 Task: Look for space in Viareggio, Italy from 15th June, 2023 to 21st June, 2023 for 5 adults in price range Rs.14000 to Rs.25000. Place can be entire place with 3 bedrooms having 3 beds and 3 bathrooms. Property type can be house, flat, guest house. Booking option can be shelf check-in. Required host language is English.
Action: Mouse moved to (386, 111)
Screenshot: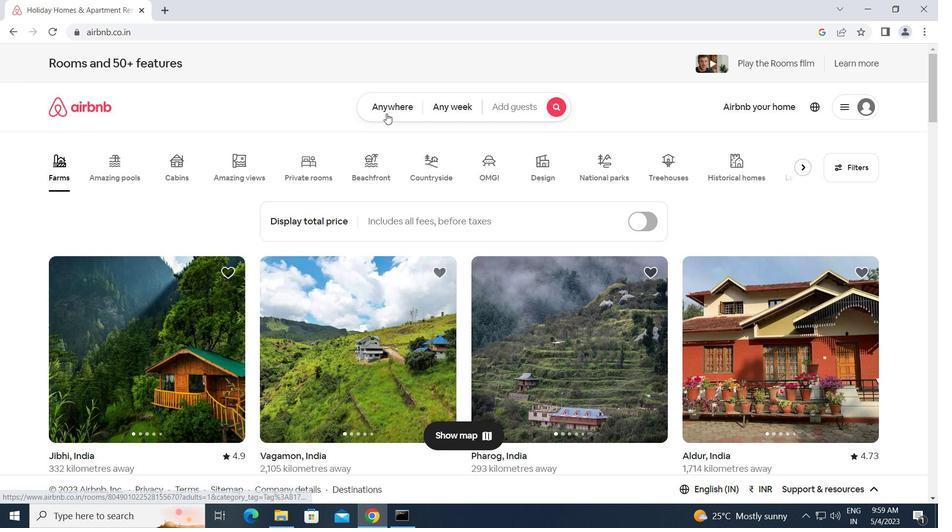 
Action: Mouse pressed left at (386, 111)
Screenshot: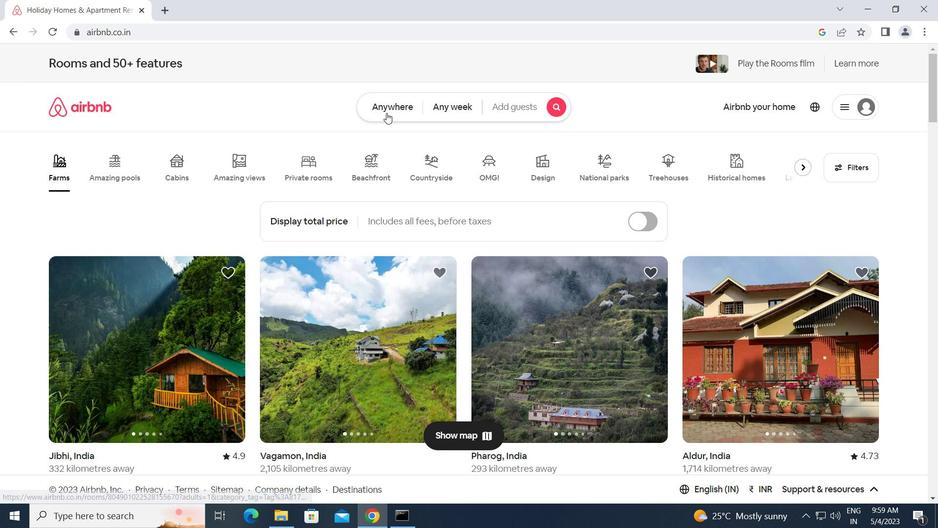 
Action: Mouse moved to (288, 149)
Screenshot: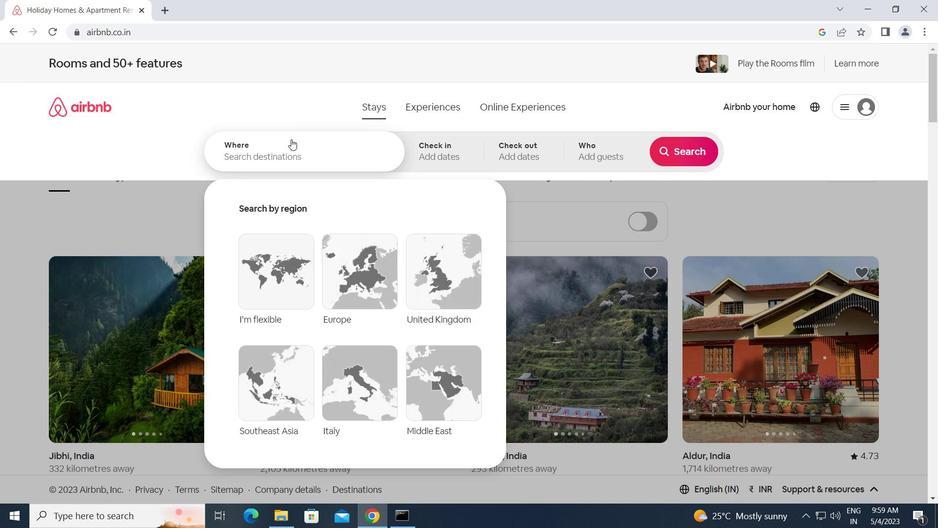 
Action: Mouse pressed left at (288, 149)
Screenshot: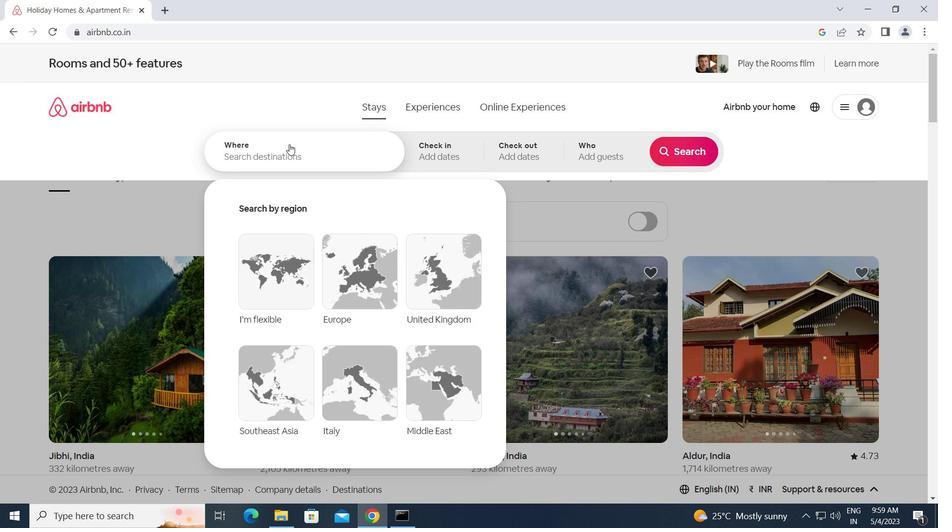 
Action: Key pressed v<Key.caps_lock>iareggio,<Key.space><Key.caps_lock>i<Key.caps_lock>taly<Key.enter>
Screenshot: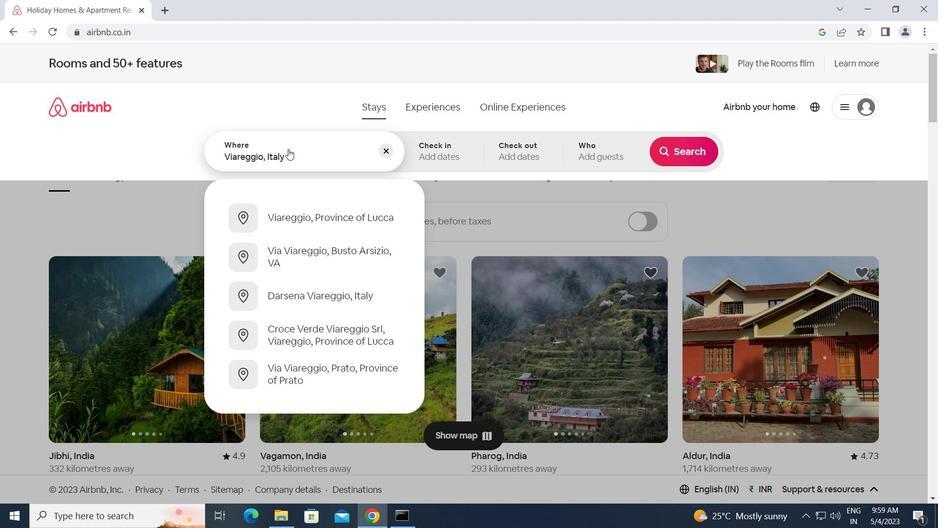 
Action: Mouse moved to (605, 355)
Screenshot: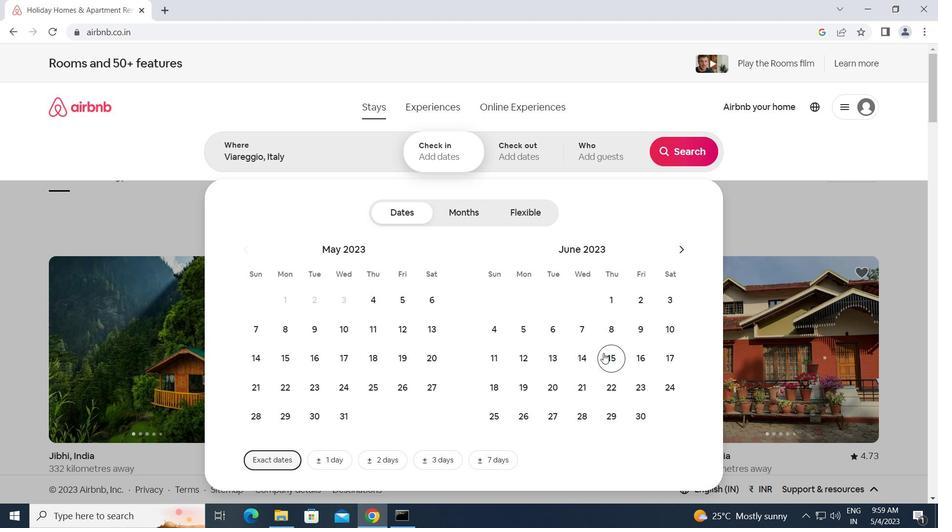 
Action: Mouse pressed left at (605, 355)
Screenshot: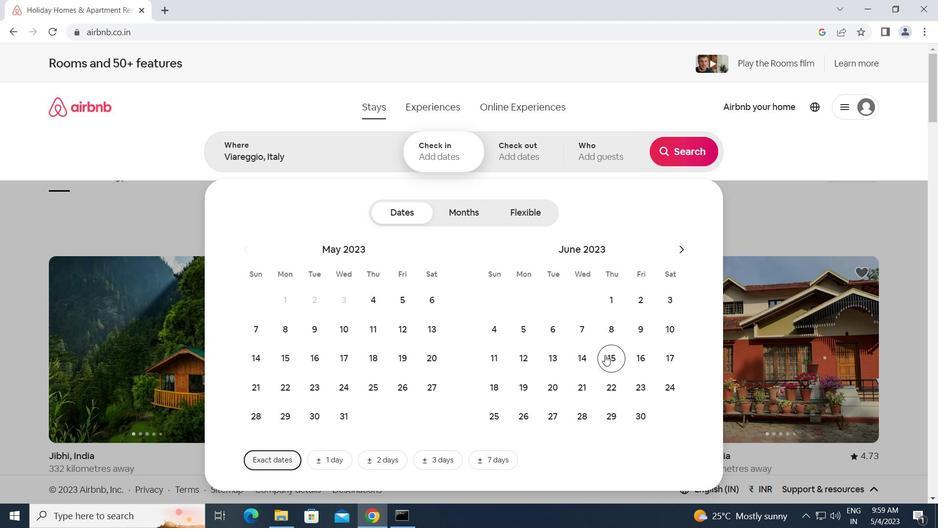 
Action: Mouse moved to (576, 387)
Screenshot: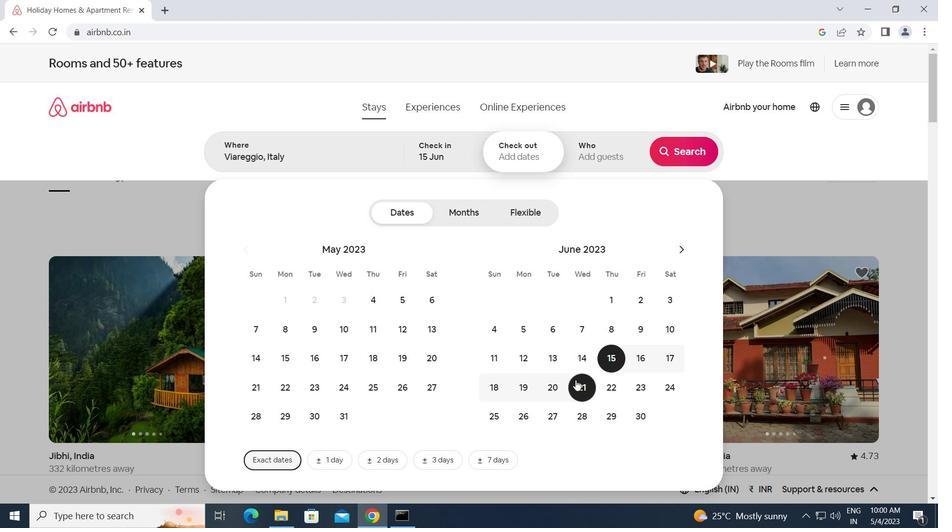 
Action: Mouse pressed left at (576, 387)
Screenshot: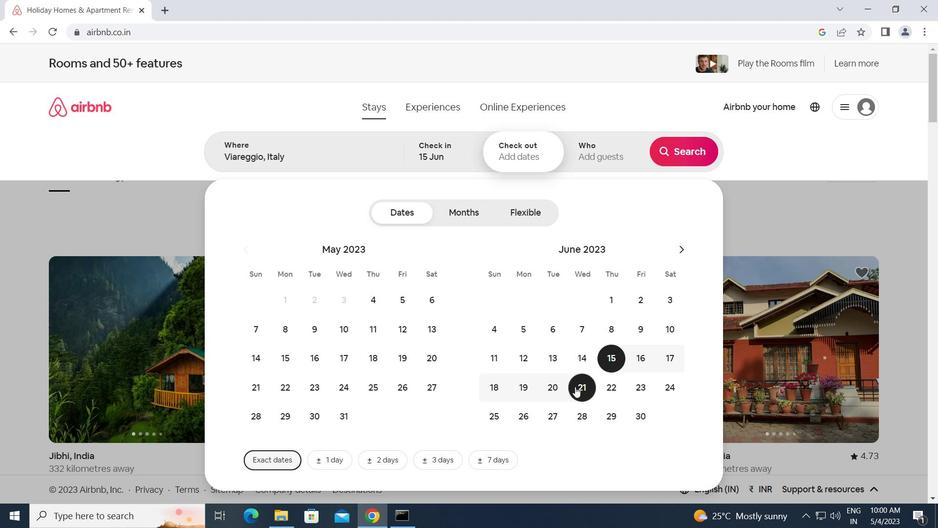 
Action: Mouse moved to (603, 151)
Screenshot: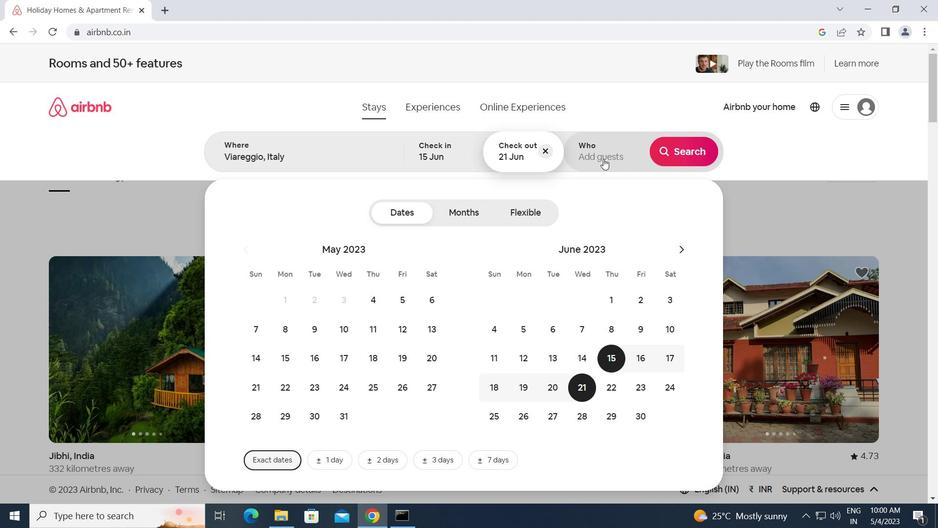 
Action: Mouse pressed left at (603, 151)
Screenshot: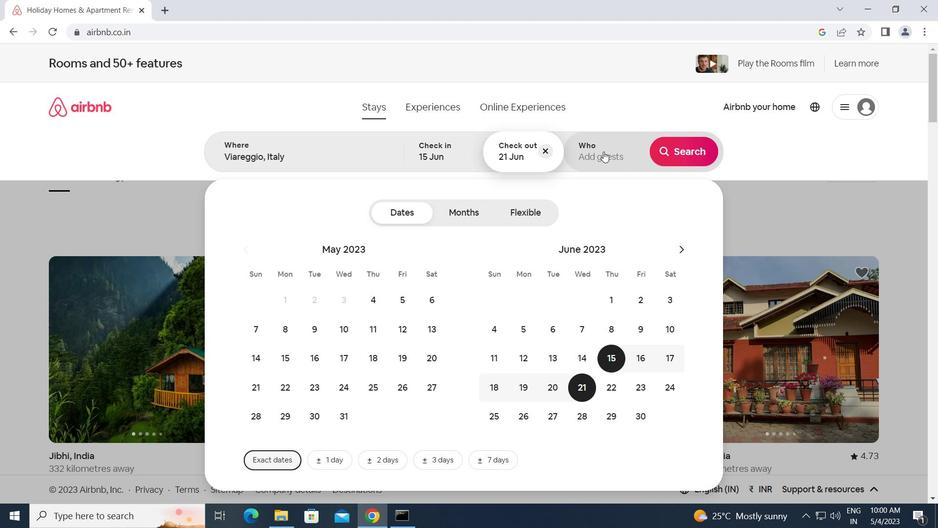 
Action: Mouse moved to (685, 219)
Screenshot: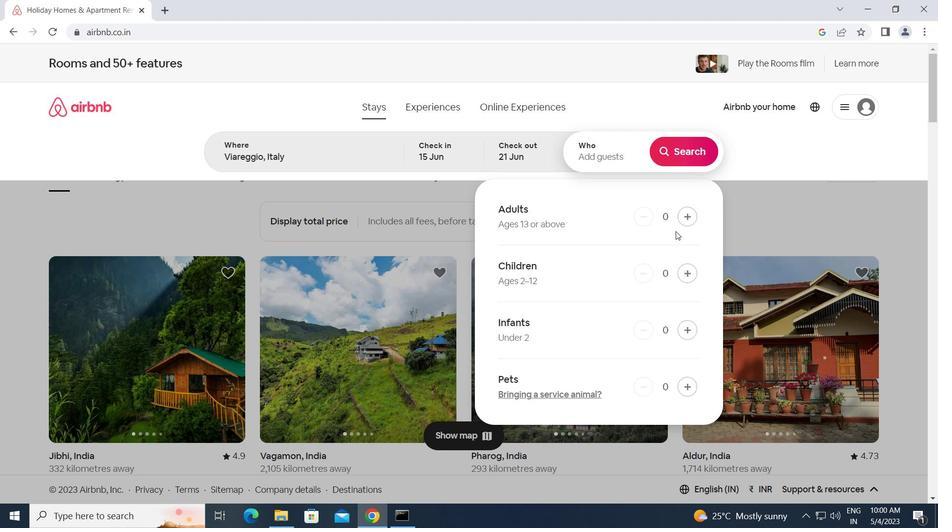 
Action: Mouse pressed left at (685, 219)
Screenshot: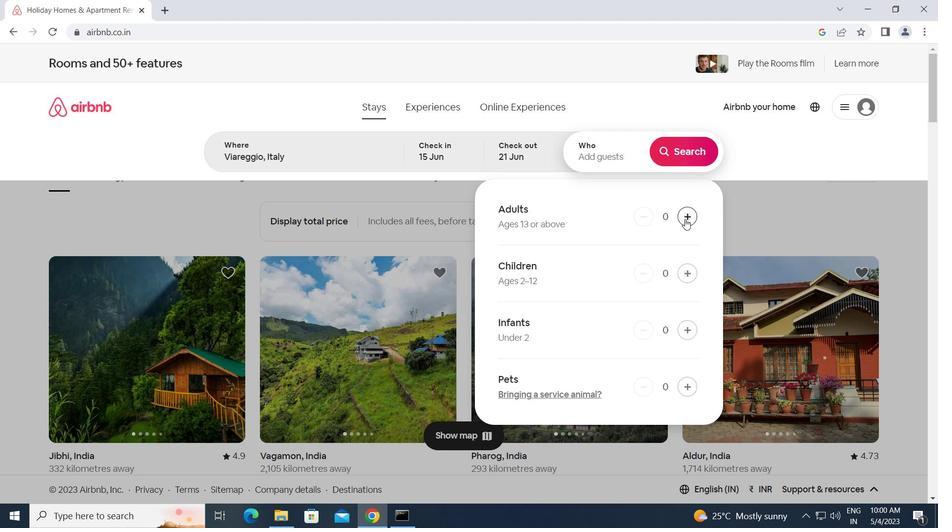 
Action: Mouse pressed left at (685, 219)
Screenshot: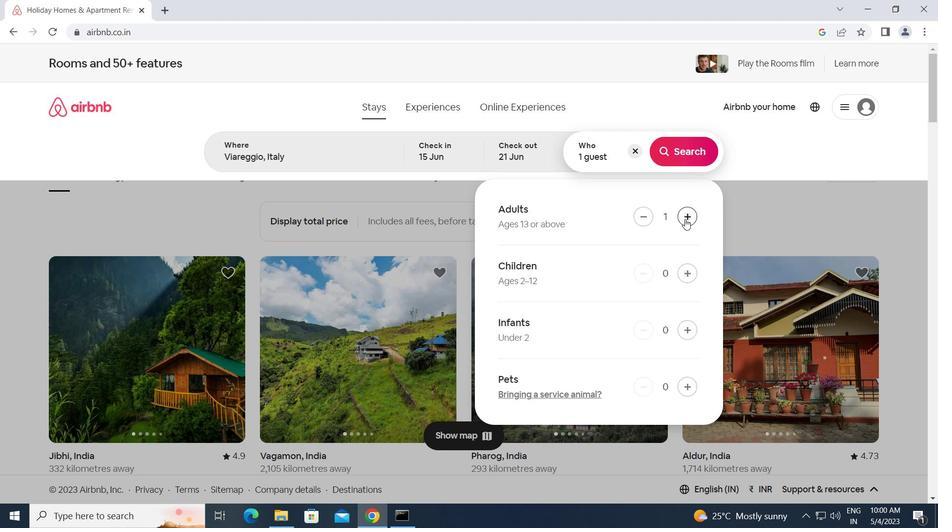 
Action: Mouse pressed left at (685, 219)
Screenshot: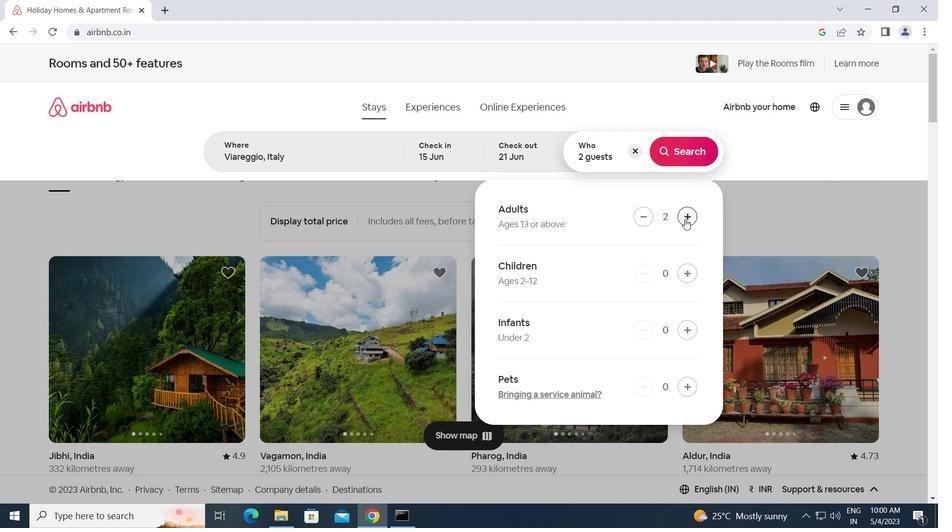 
Action: Mouse pressed left at (685, 219)
Screenshot: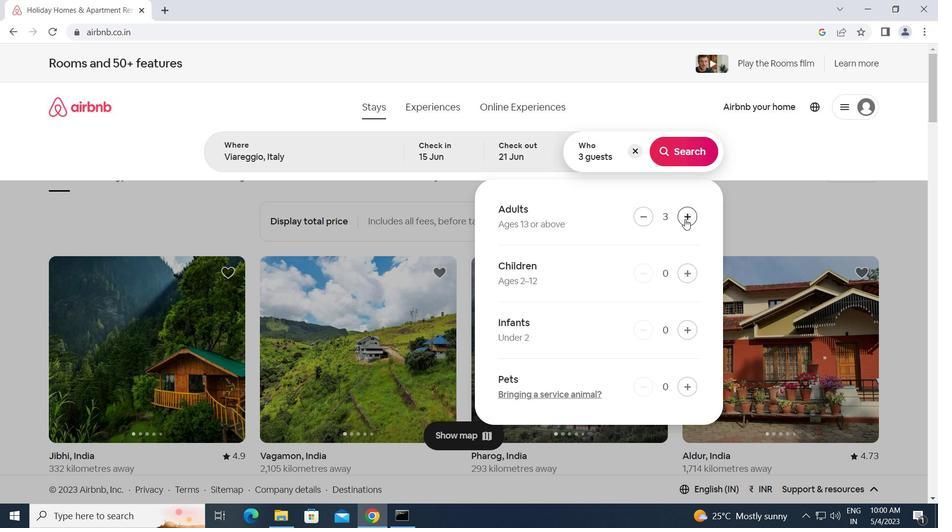 
Action: Mouse pressed left at (685, 219)
Screenshot: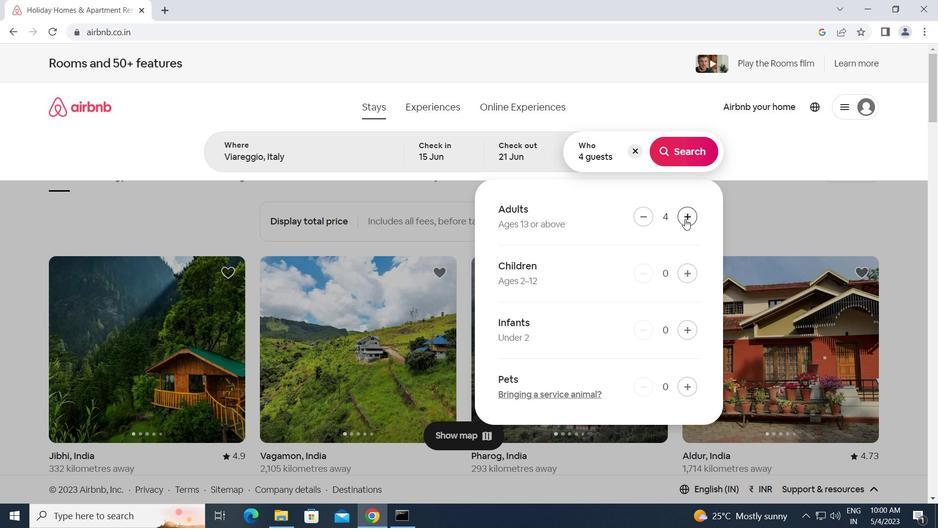 
Action: Mouse moved to (686, 151)
Screenshot: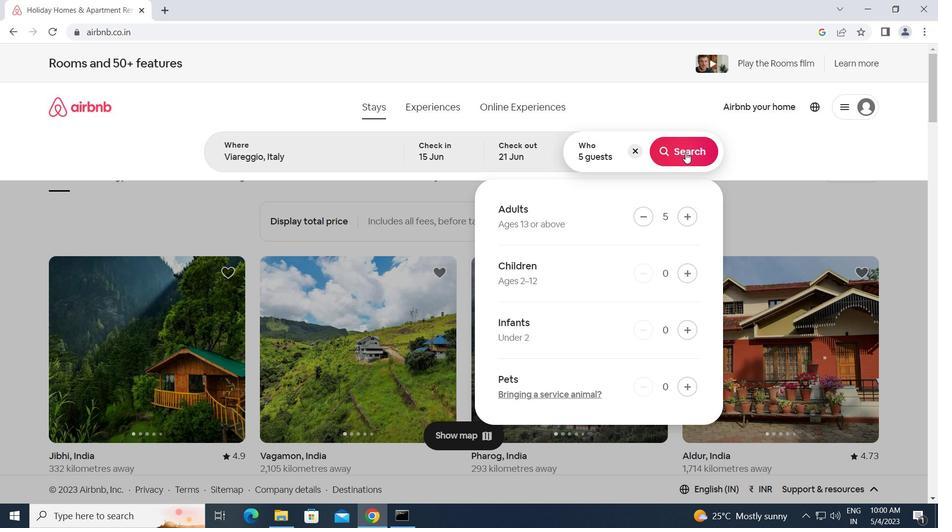 
Action: Mouse pressed left at (686, 151)
Screenshot: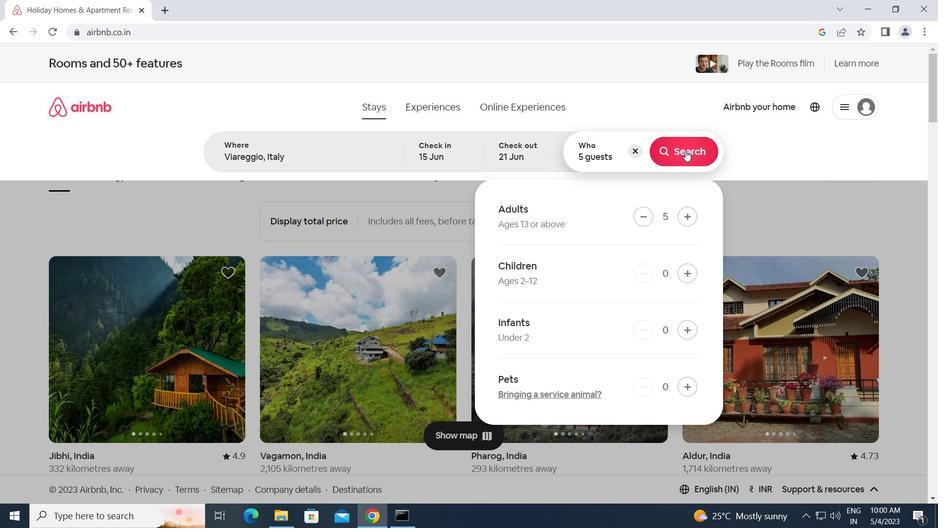 
Action: Mouse moved to (876, 118)
Screenshot: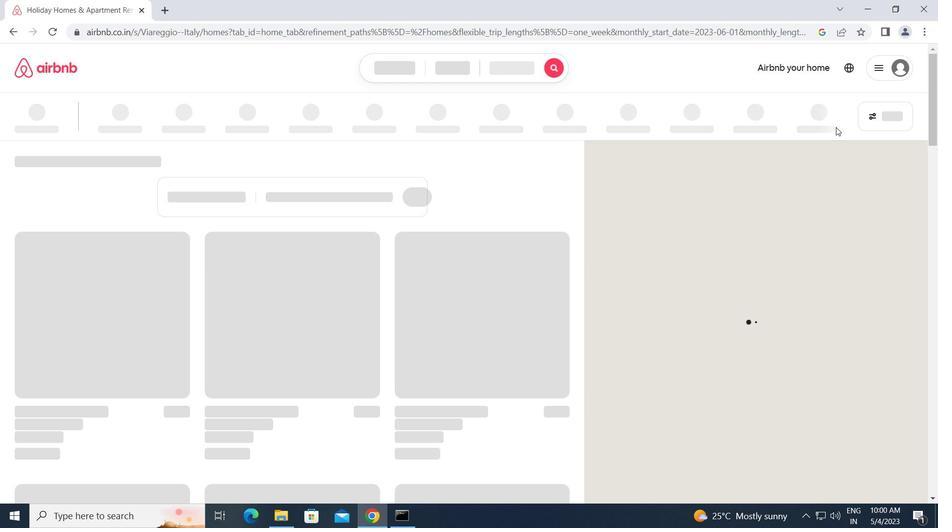 
Action: Mouse pressed left at (876, 118)
Screenshot: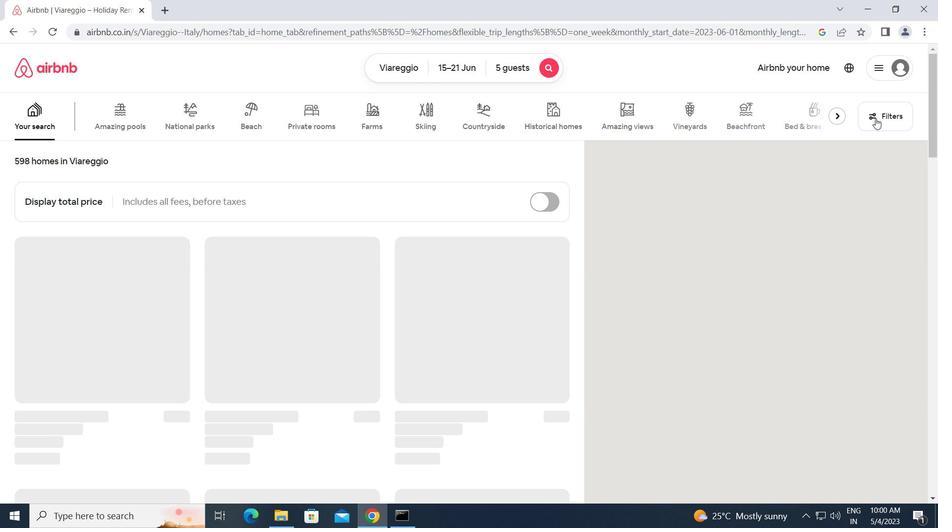 
Action: Mouse moved to (315, 271)
Screenshot: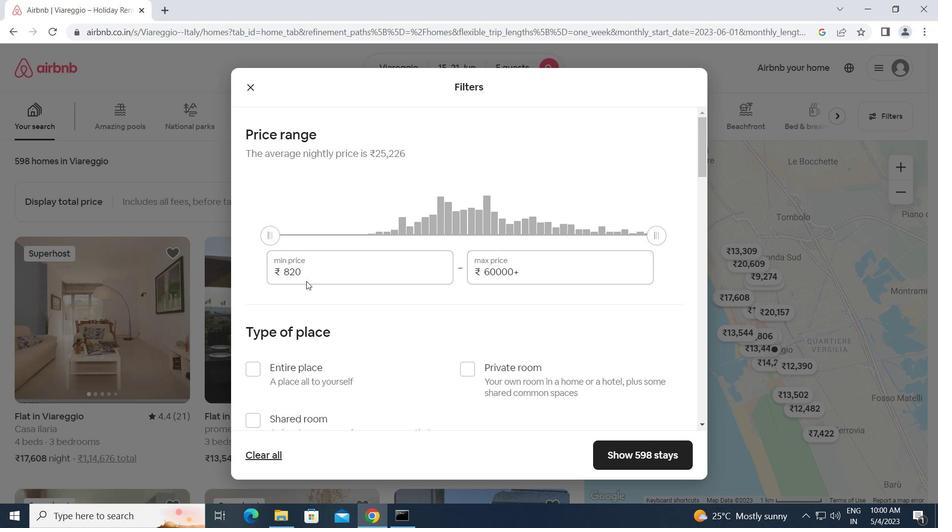 
Action: Mouse pressed left at (315, 271)
Screenshot: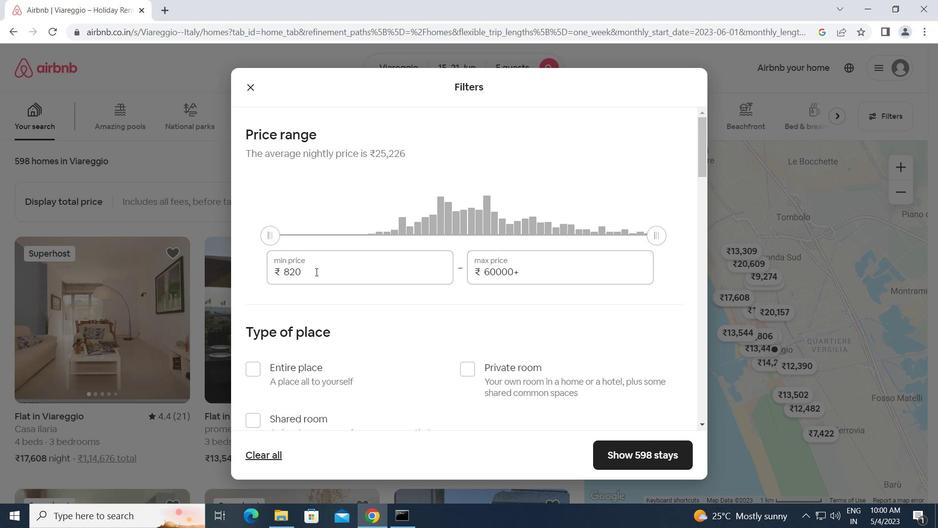 
Action: Mouse moved to (273, 271)
Screenshot: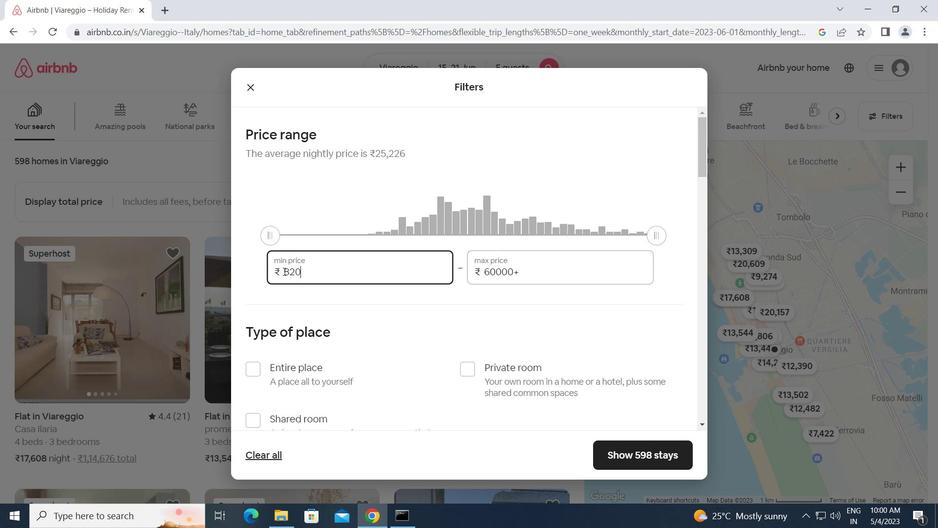 
Action: Key pressed 14000<Key.tab>25000
Screenshot: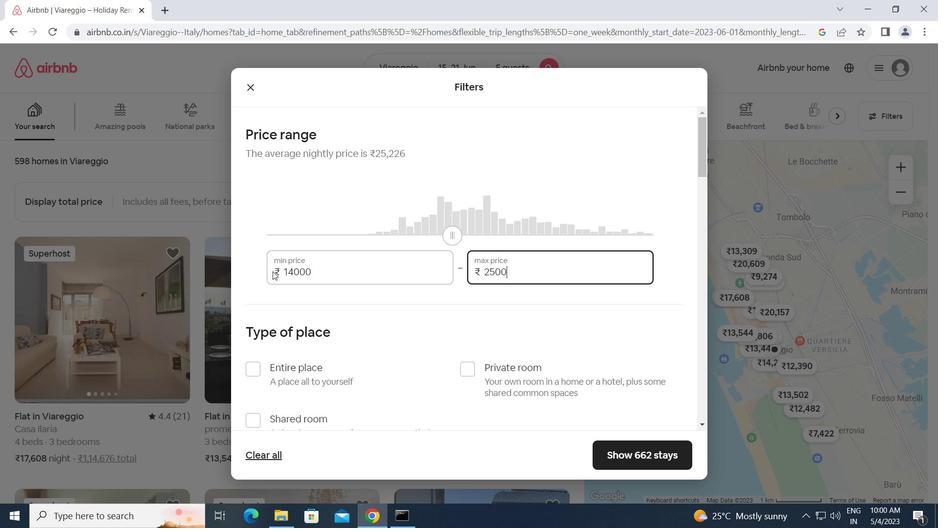 
Action: Mouse moved to (256, 369)
Screenshot: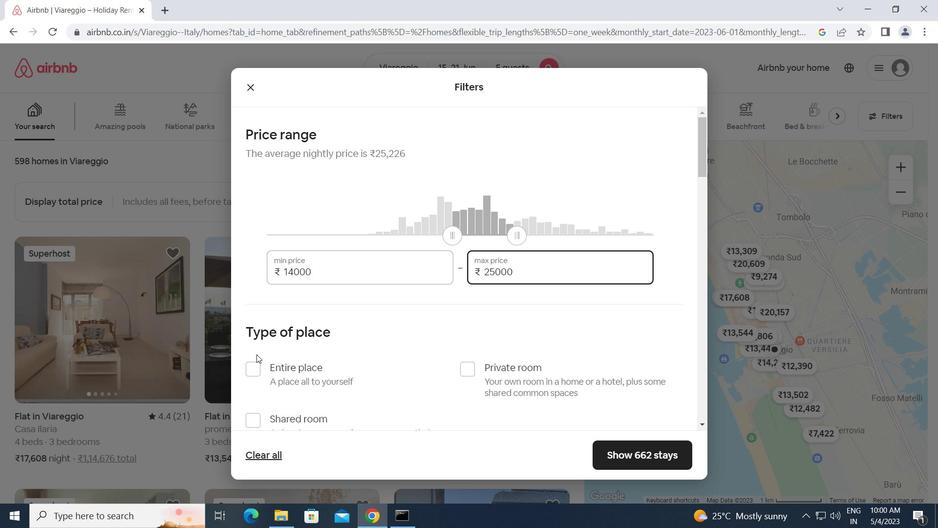 
Action: Mouse pressed left at (256, 369)
Screenshot: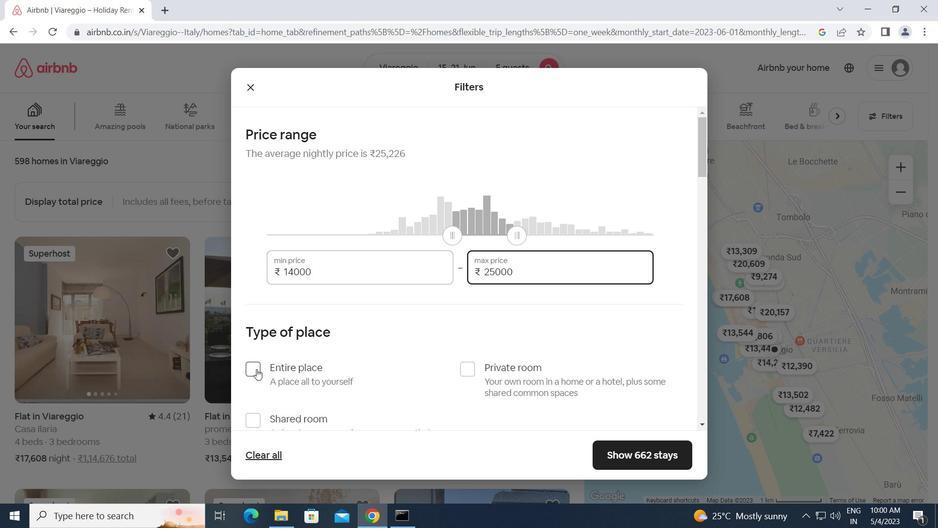 
Action: Mouse moved to (341, 373)
Screenshot: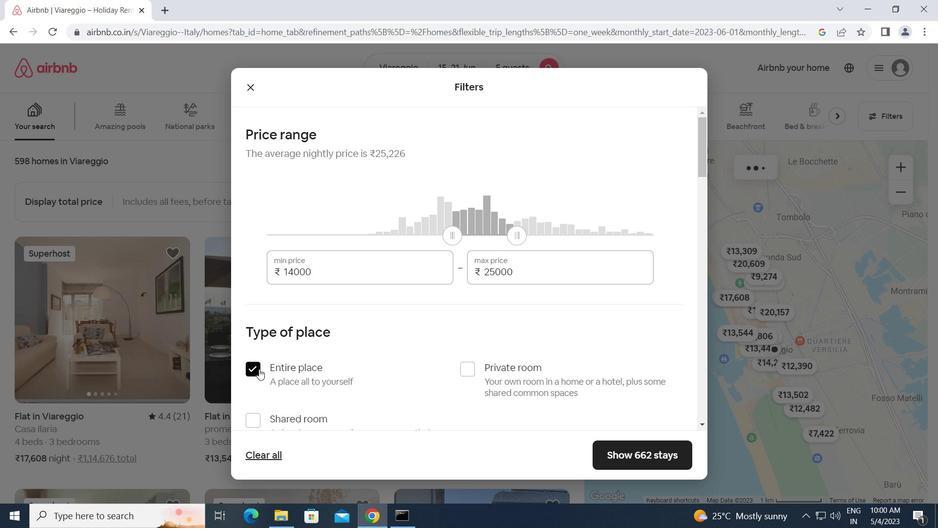 
Action: Mouse scrolled (341, 372) with delta (0, 0)
Screenshot: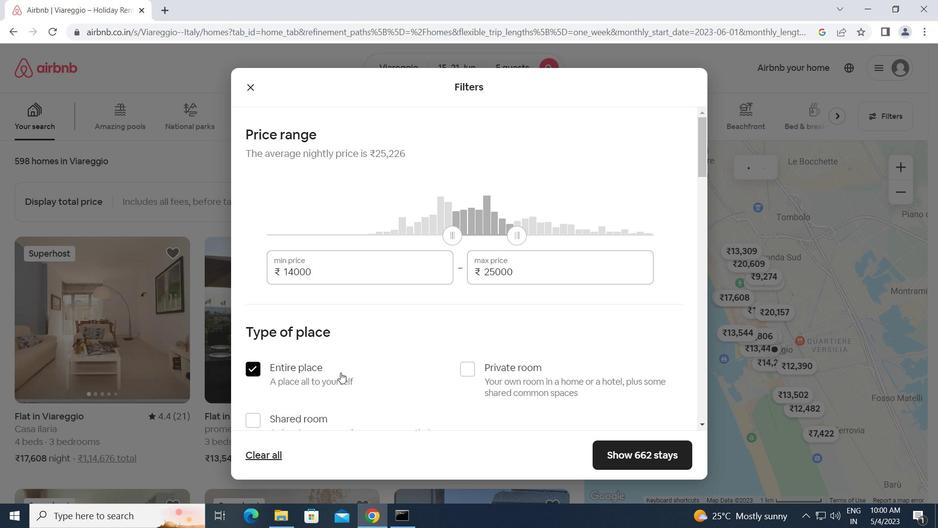 
Action: Mouse scrolled (341, 372) with delta (0, 0)
Screenshot: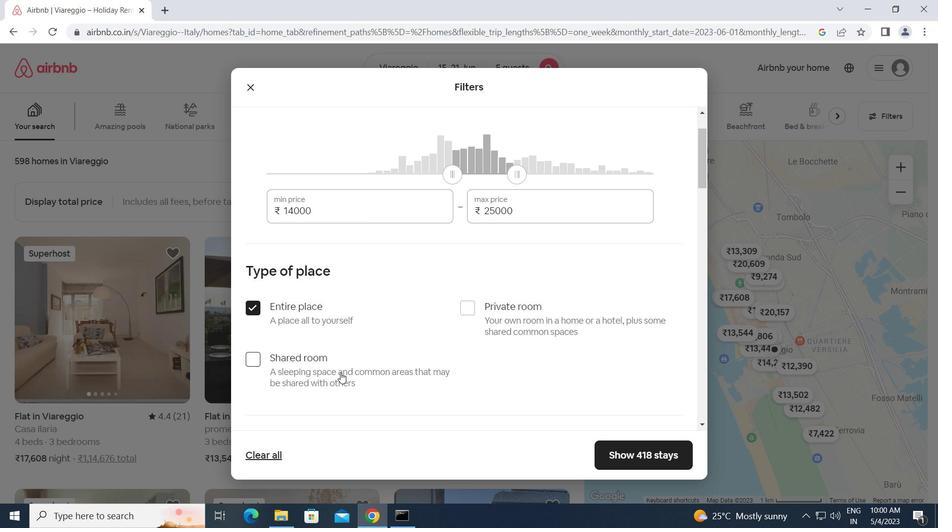 
Action: Mouse scrolled (341, 372) with delta (0, 0)
Screenshot: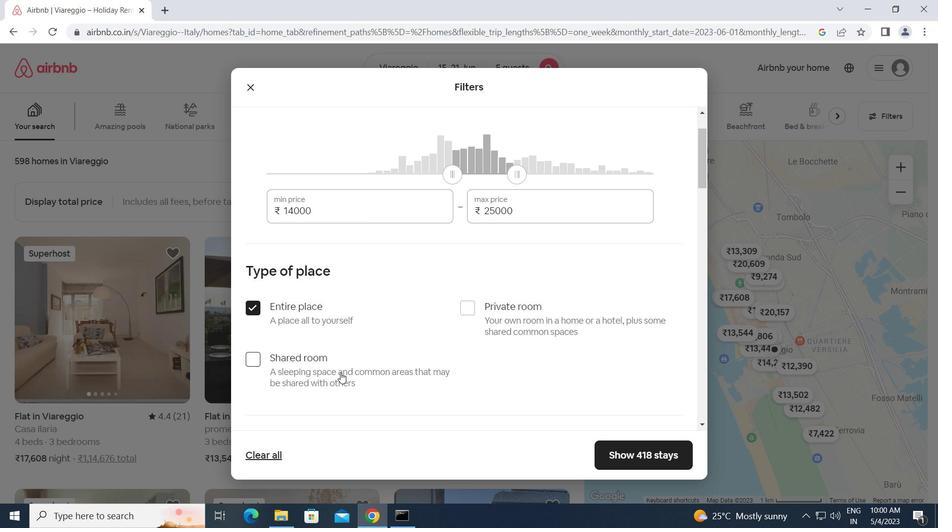 
Action: Mouse scrolled (341, 372) with delta (0, 0)
Screenshot: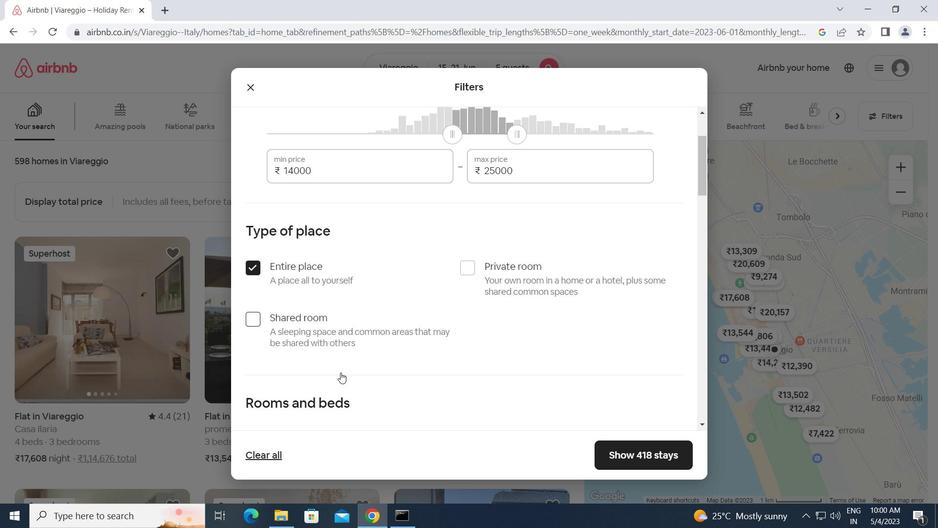 
Action: Mouse moved to (394, 317)
Screenshot: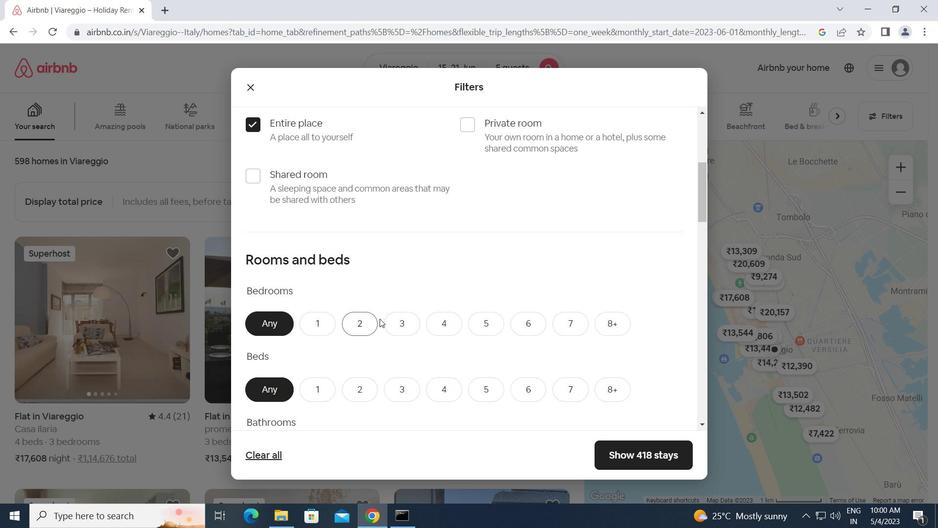 
Action: Mouse pressed left at (394, 317)
Screenshot: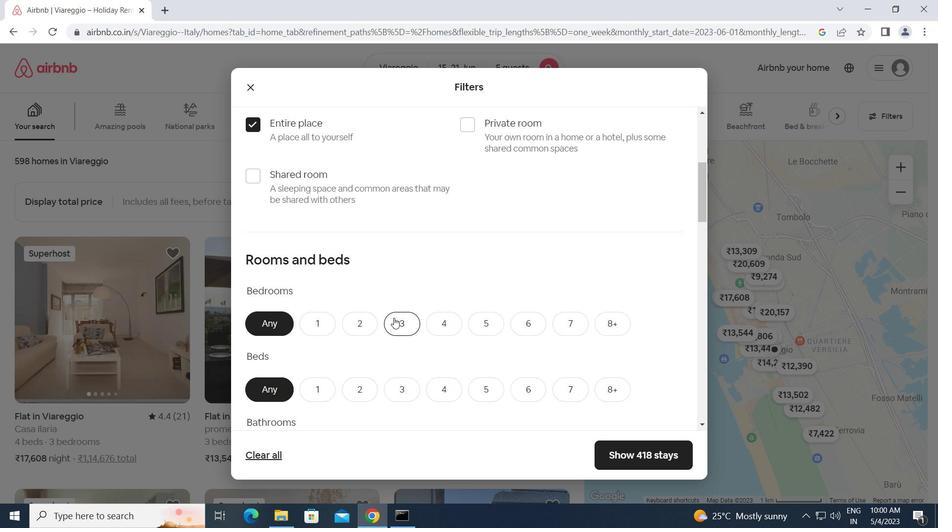 
Action: Mouse moved to (394, 384)
Screenshot: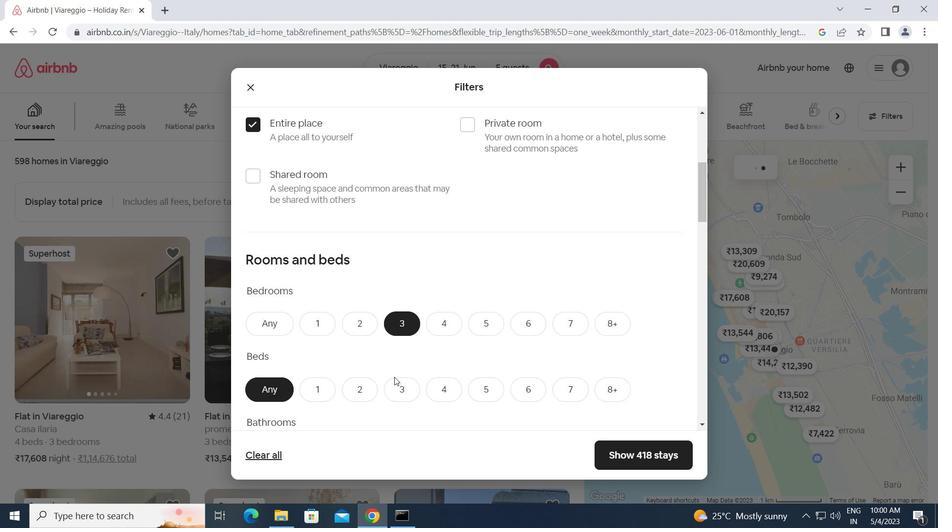 
Action: Mouse pressed left at (394, 384)
Screenshot: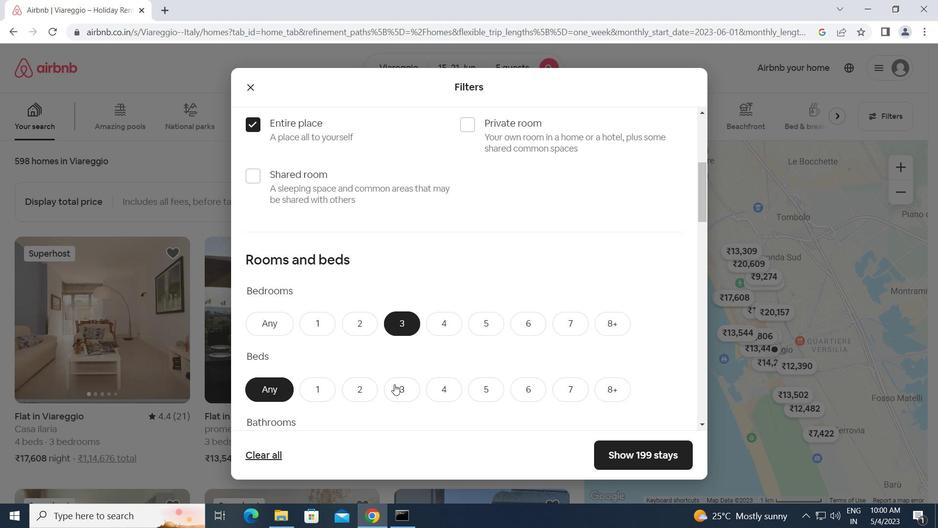 
Action: Mouse scrolled (394, 383) with delta (0, 0)
Screenshot: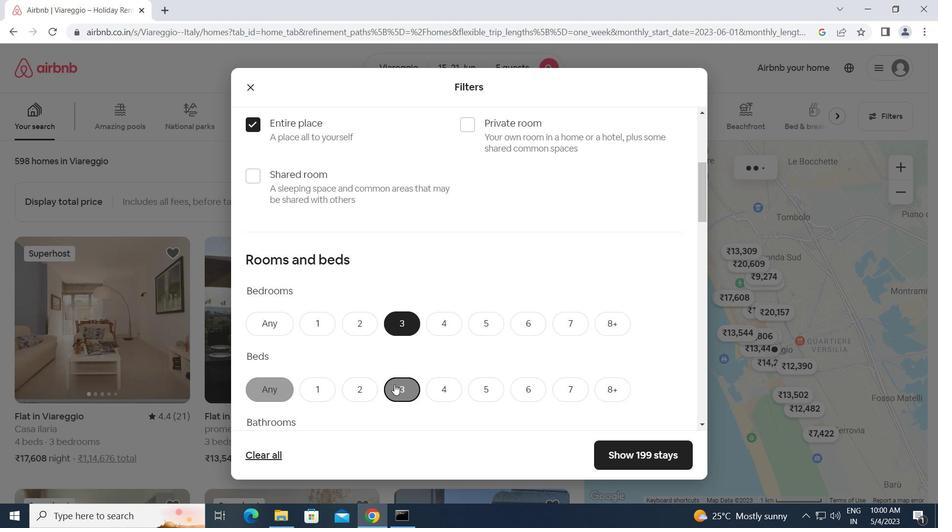 
Action: Mouse scrolled (394, 383) with delta (0, 0)
Screenshot: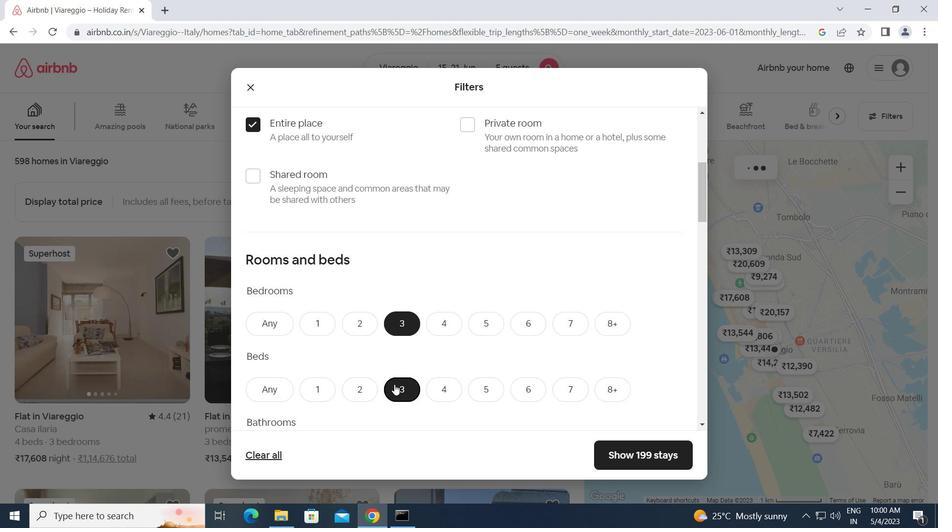 
Action: Mouse moved to (398, 337)
Screenshot: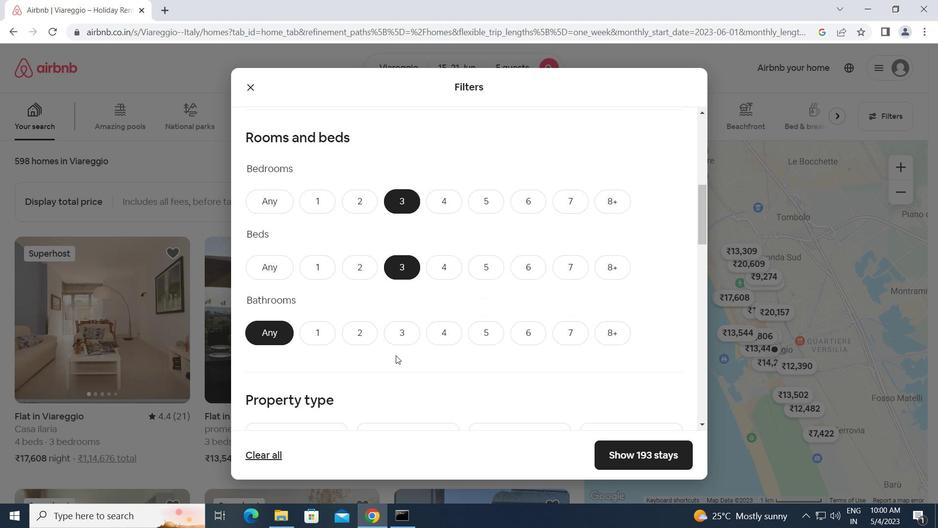 
Action: Mouse pressed left at (398, 337)
Screenshot: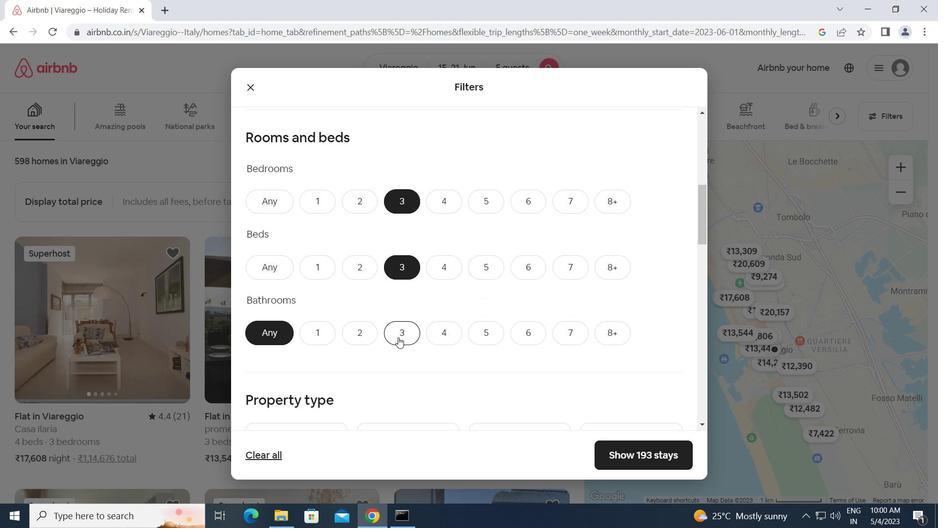 
Action: Mouse scrolled (398, 336) with delta (0, 0)
Screenshot: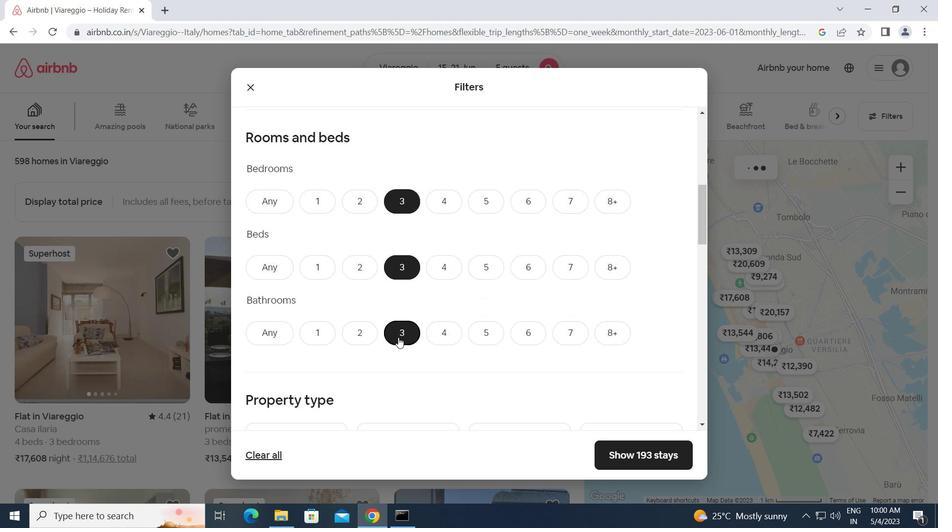 
Action: Mouse scrolled (398, 336) with delta (0, 0)
Screenshot: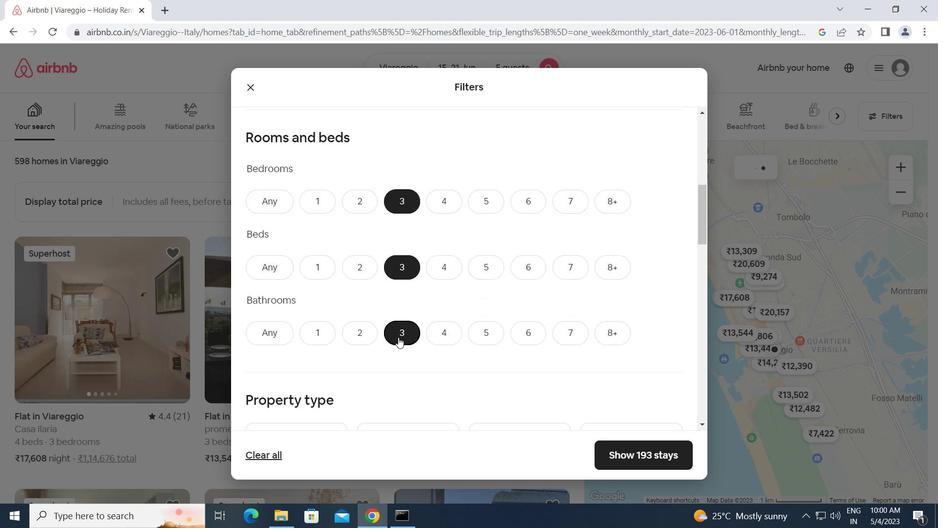 
Action: Mouse moved to (278, 333)
Screenshot: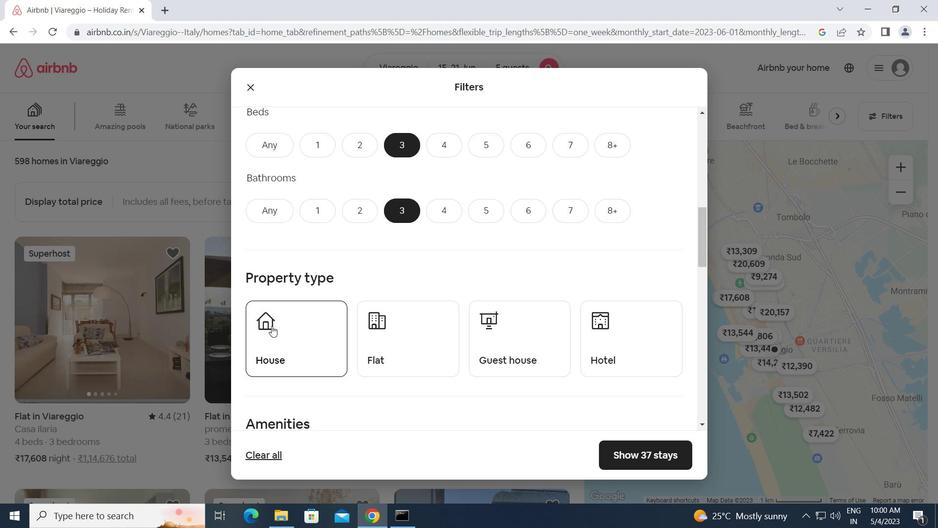 
Action: Mouse pressed left at (278, 333)
Screenshot: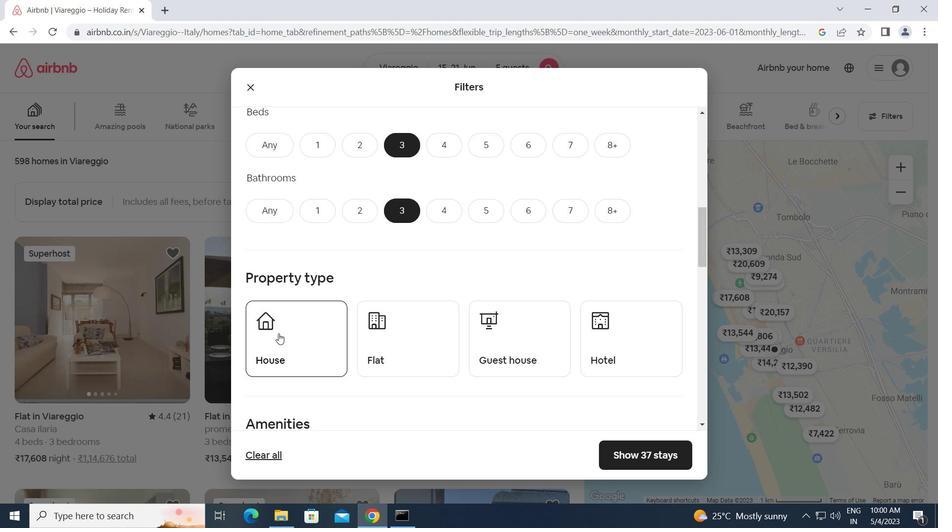 
Action: Mouse moved to (415, 343)
Screenshot: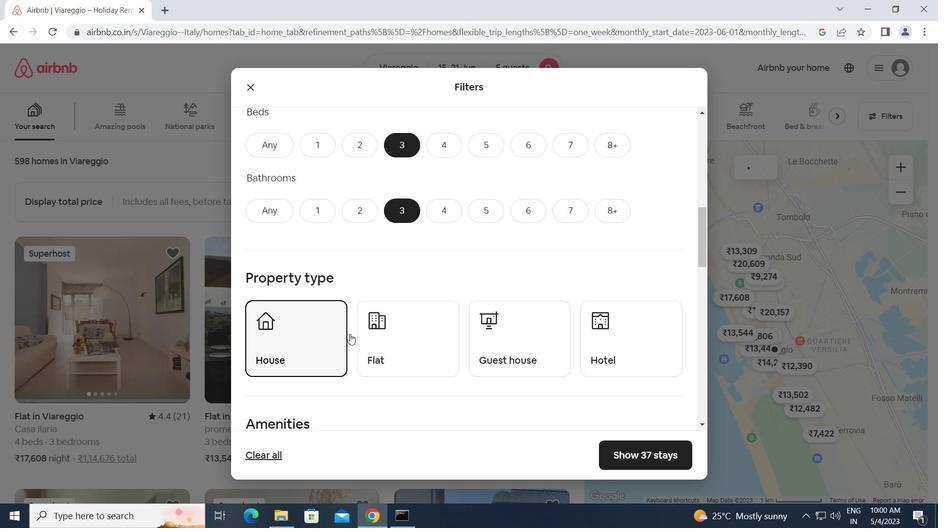 
Action: Mouse pressed left at (415, 343)
Screenshot: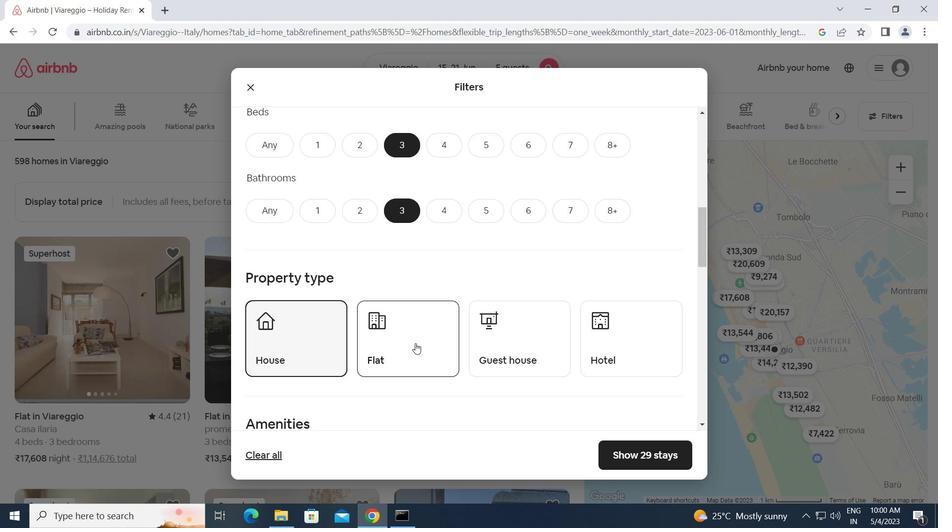 
Action: Mouse moved to (493, 340)
Screenshot: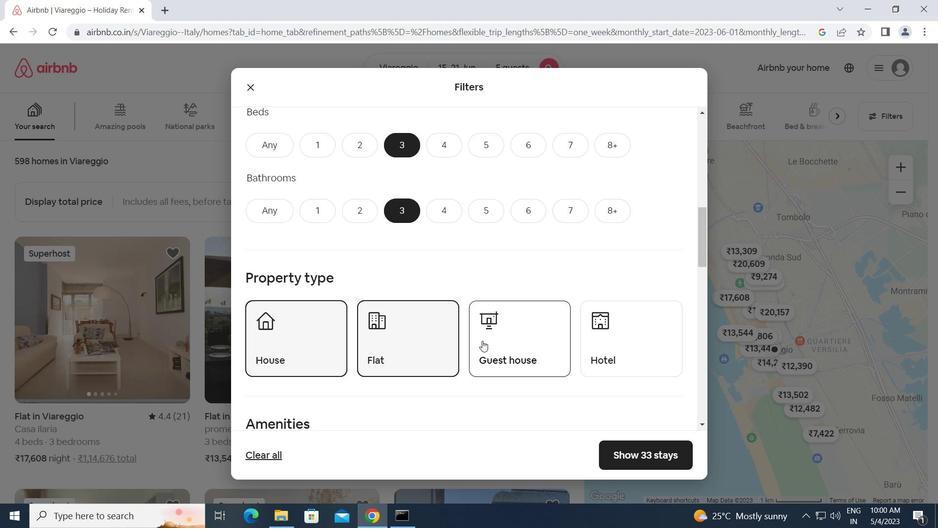 
Action: Mouse pressed left at (493, 340)
Screenshot: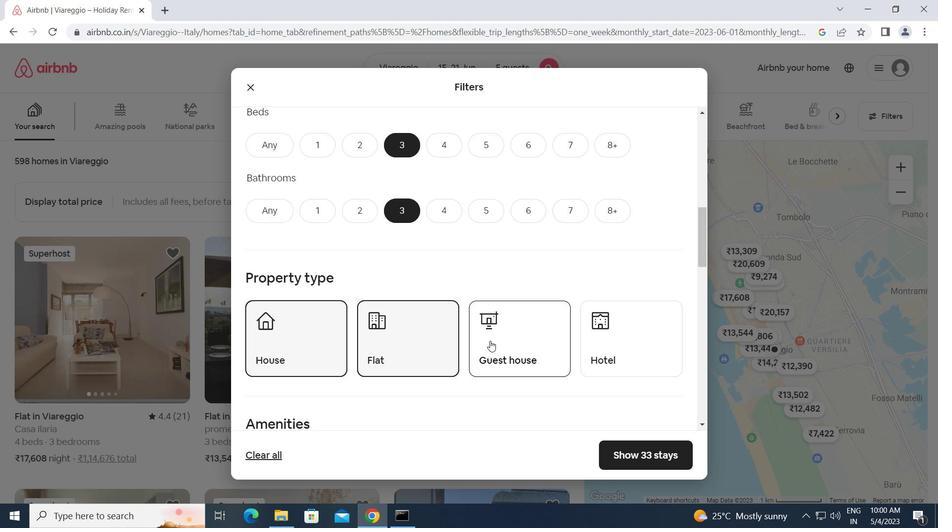 
Action: Mouse moved to (464, 356)
Screenshot: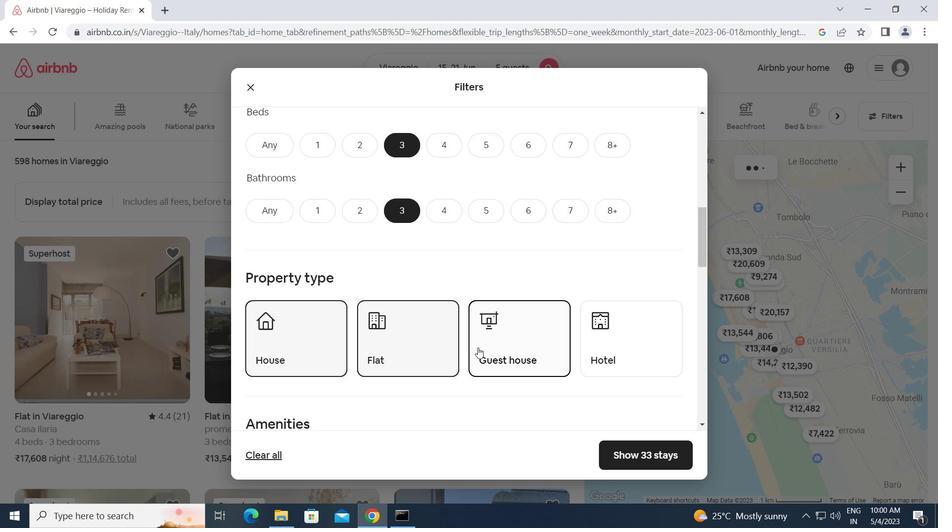 
Action: Mouse scrolled (464, 355) with delta (0, 0)
Screenshot: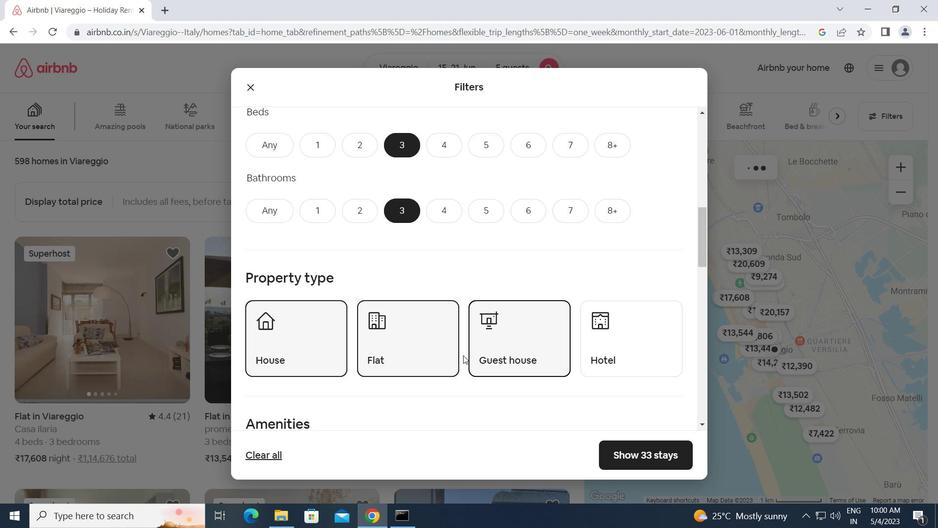 
Action: Mouse scrolled (464, 355) with delta (0, 0)
Screenshot: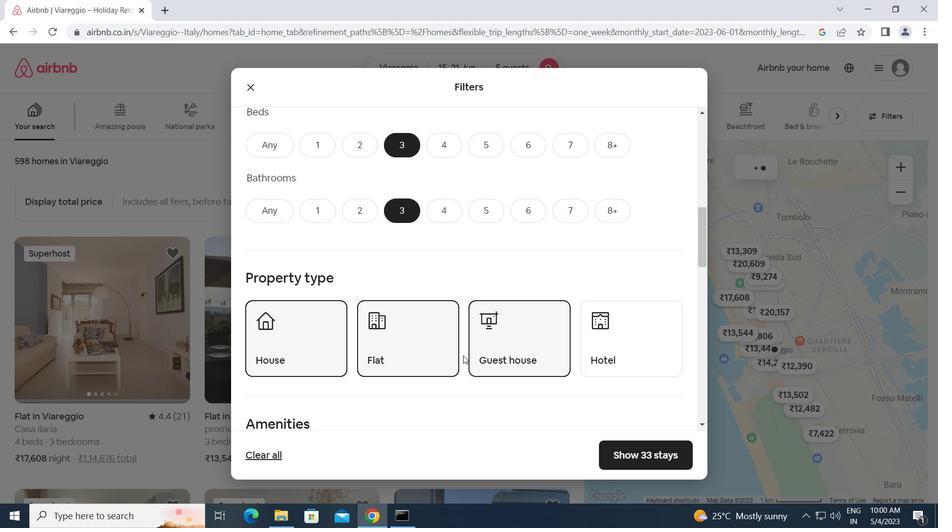 
Action: Mouse scrolled (464, 355) with delta (0, 0)
Screenshot: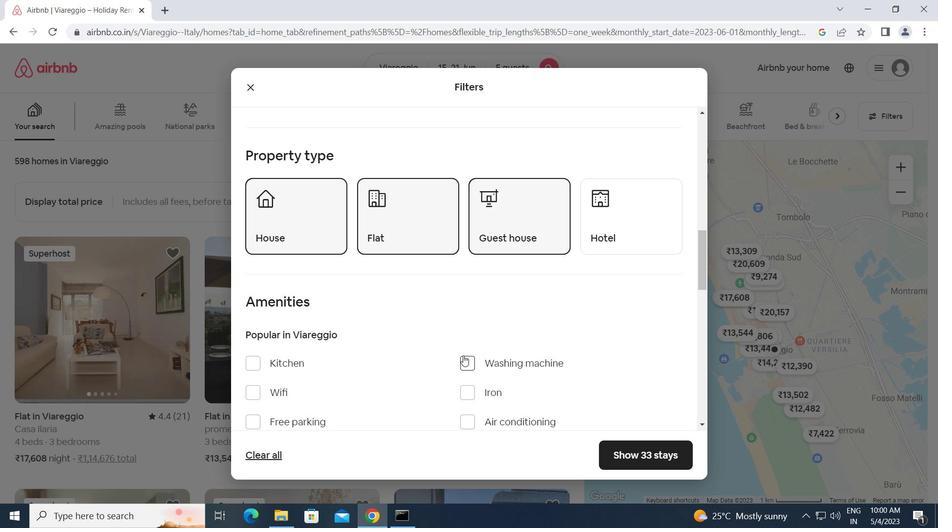 
Action: Mouse scrolled (464, 355) with delta (0, 0)
Screenshot: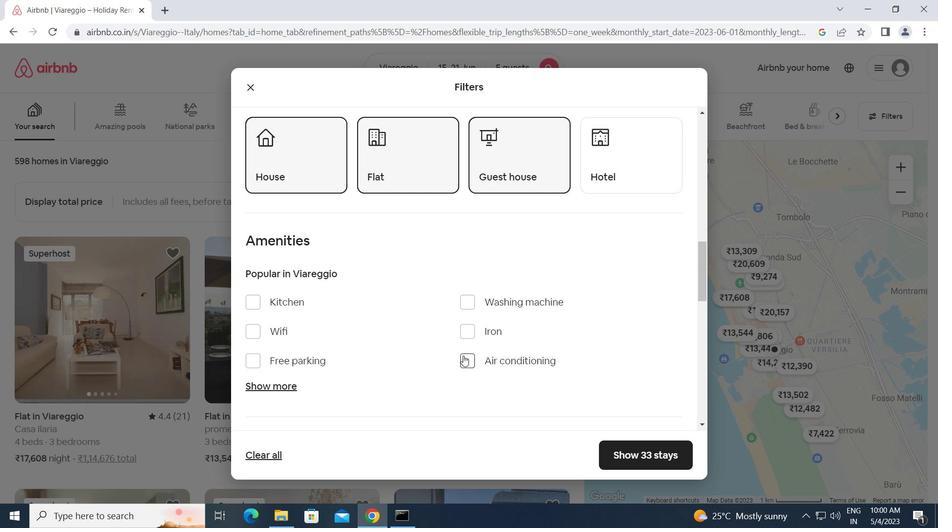 
Action: Mouse scrolled (464, 355) with delta (0, 0)
Screenshot: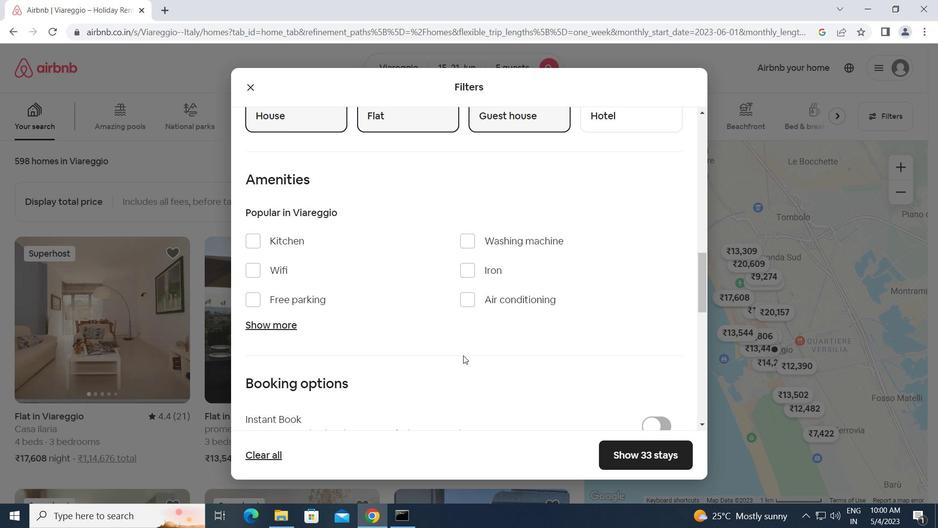 
Action: Mouse scrolled (464, 355) with delta (0, 0)
Screenshot: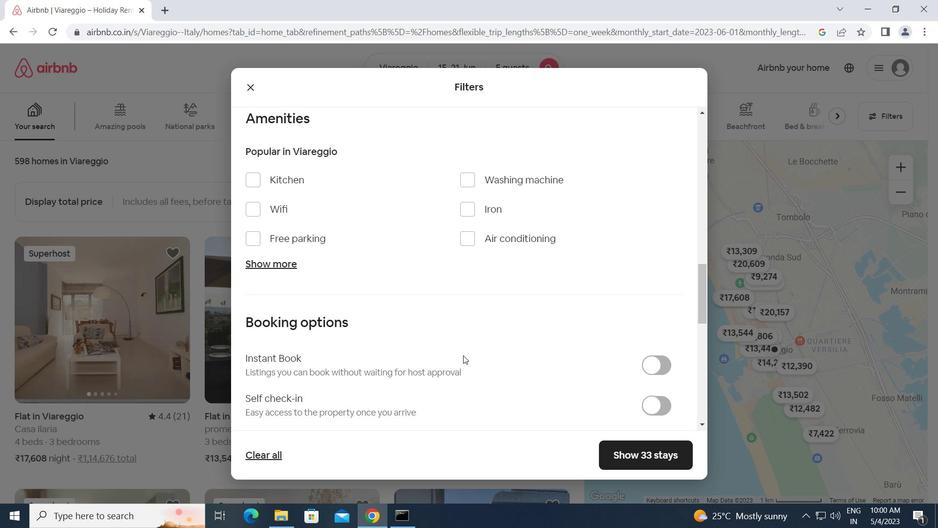
Action: Mouse moved to (650, 348)
Screenshot: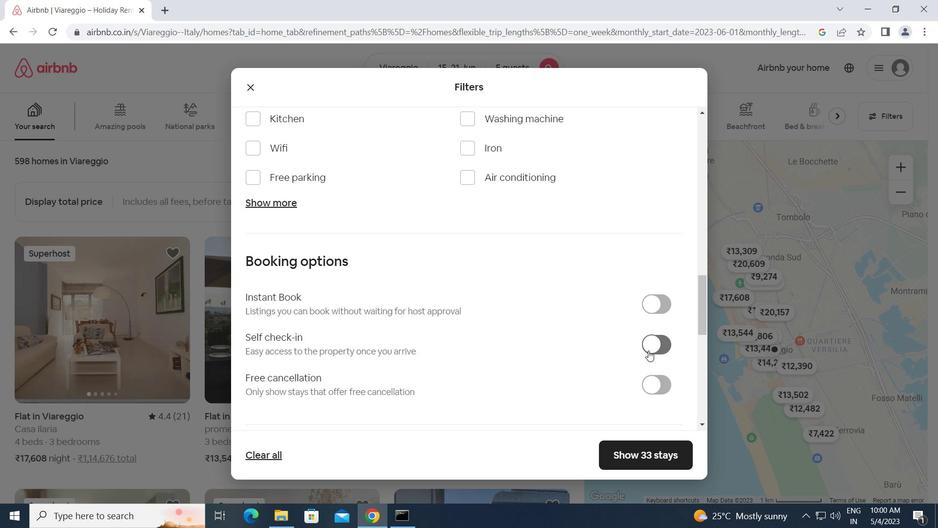 
Action: Mouse pressed left at (650, 348)
Screenshot: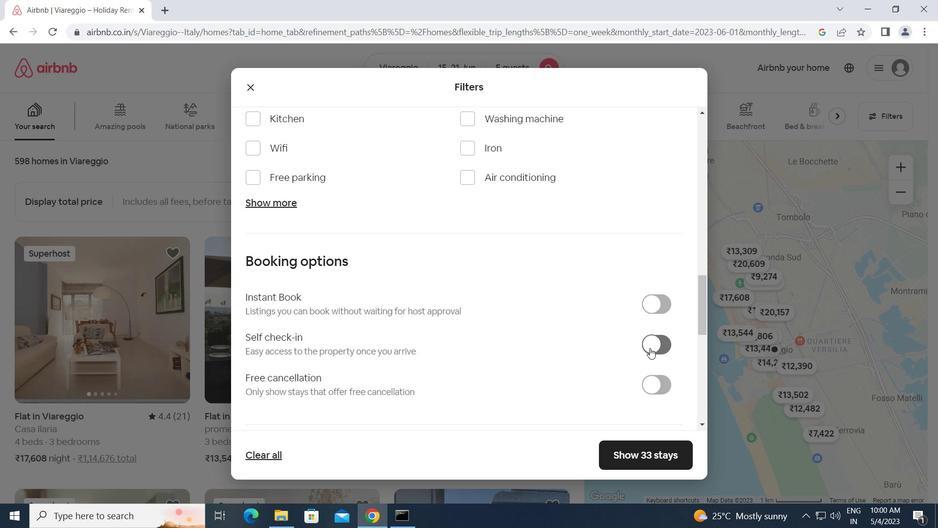 
Action: Mouse moved to (502, 346)
Screenshot: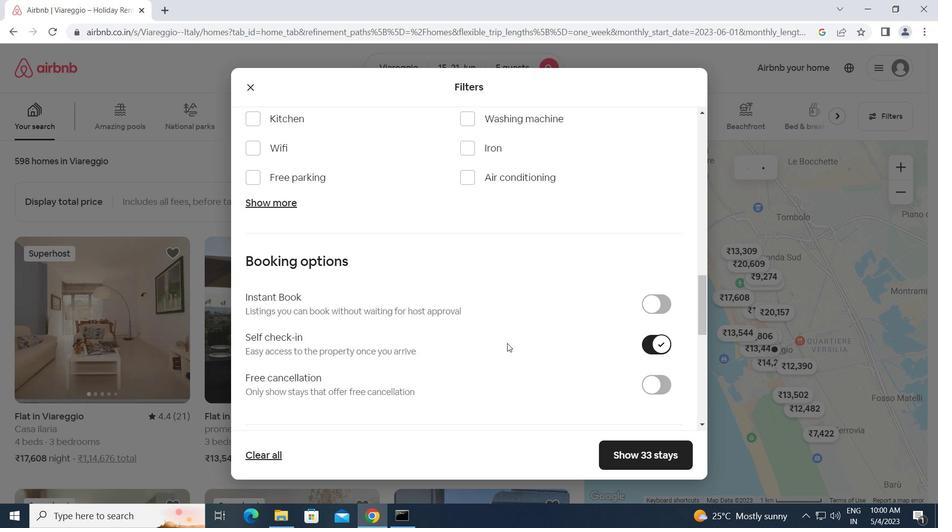 
Action: Mouse scrolled (502, 346) with delta (0, 0)
Screenshot: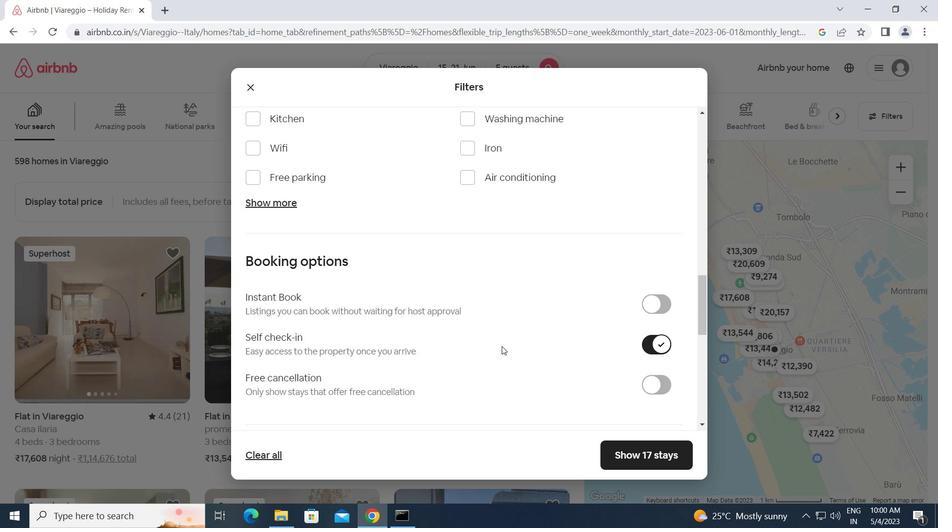 
Action: Mouse scrolled (502, 346) with delta (0, 0)
Screenshot: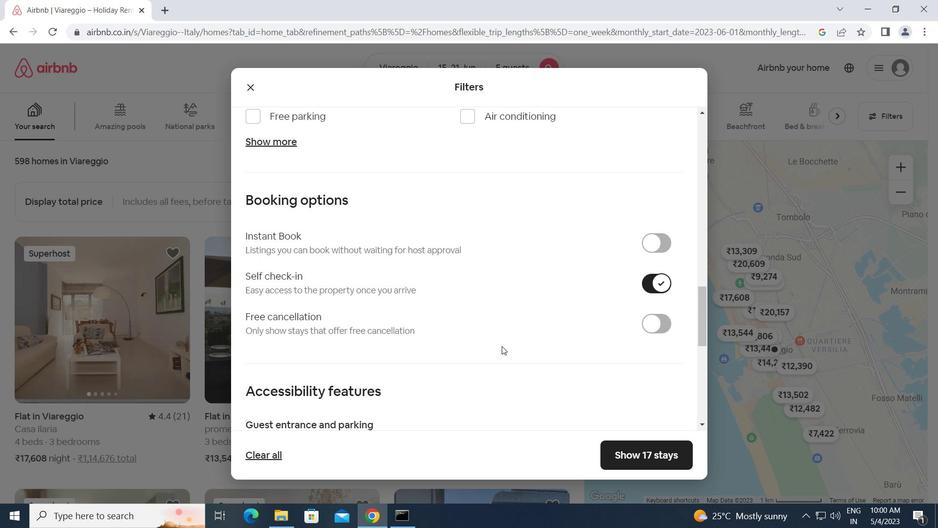 
Action: Mouse scrolled (502, 346) with delta (0, 0)
Screenshot: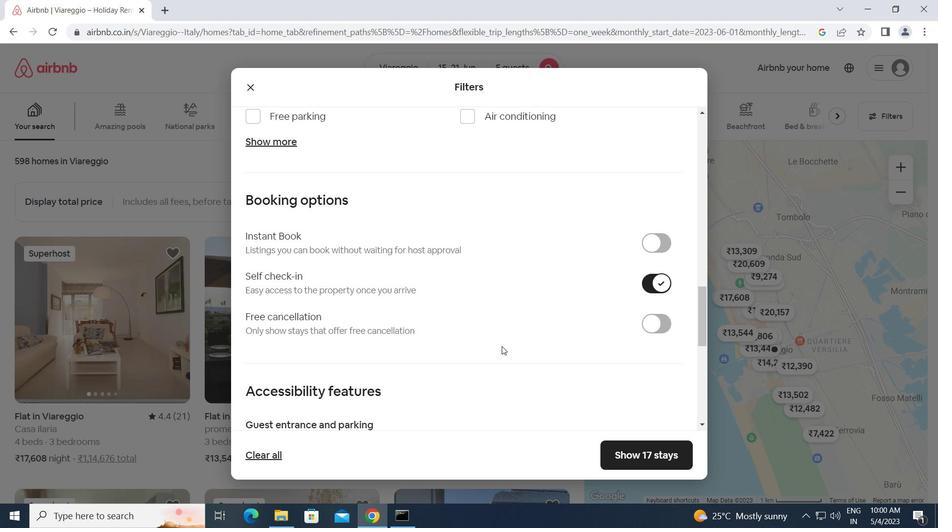 
Action: Mouse scrolled (502, 346) with delta (0, 0)
Screenshot: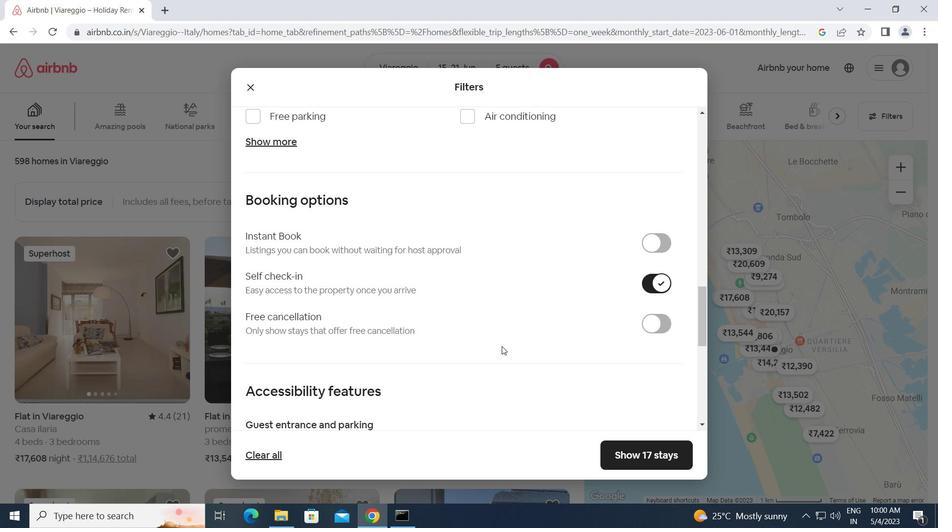 
Action: Mouse scrolled (502, 346) with delta (0, 0)
Screenshot: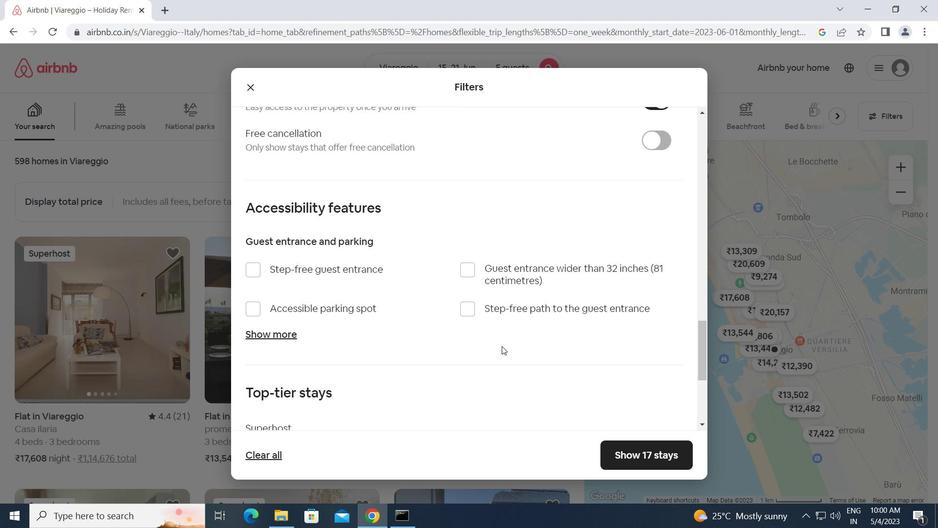 
Action: Mouse scrolled (502, 346) with delta (0, 0)
Screenshot: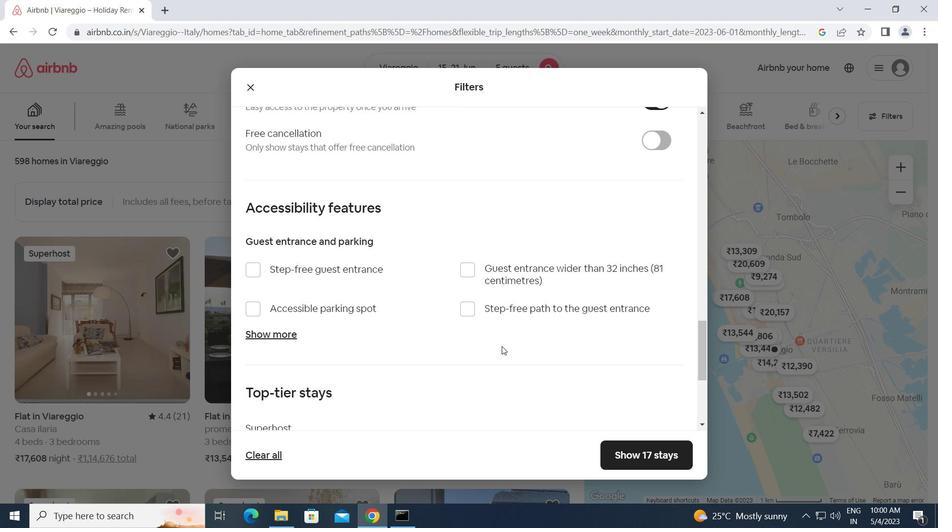 
Action: Mouse scrolled (502, 346) with delta (0, 0)
Screenshot: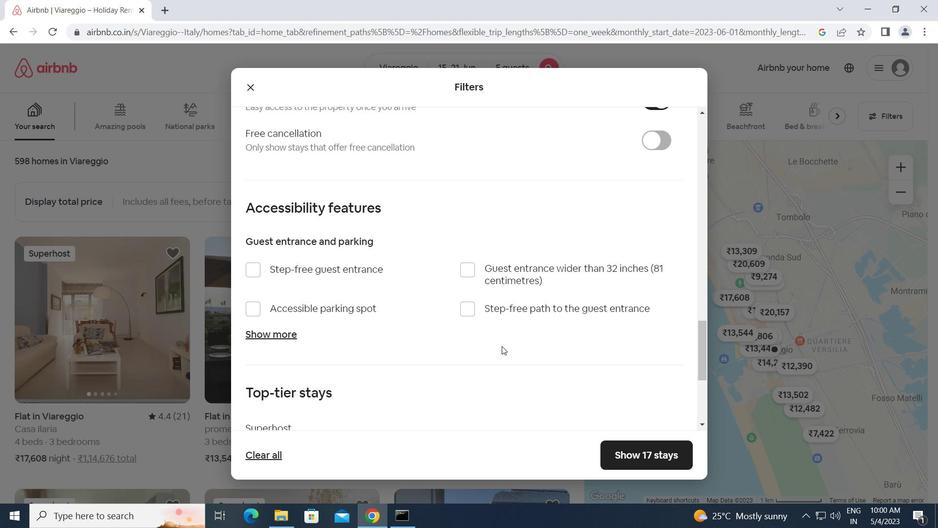 
Action: Mouse moved to (501, 347)
Screenshot: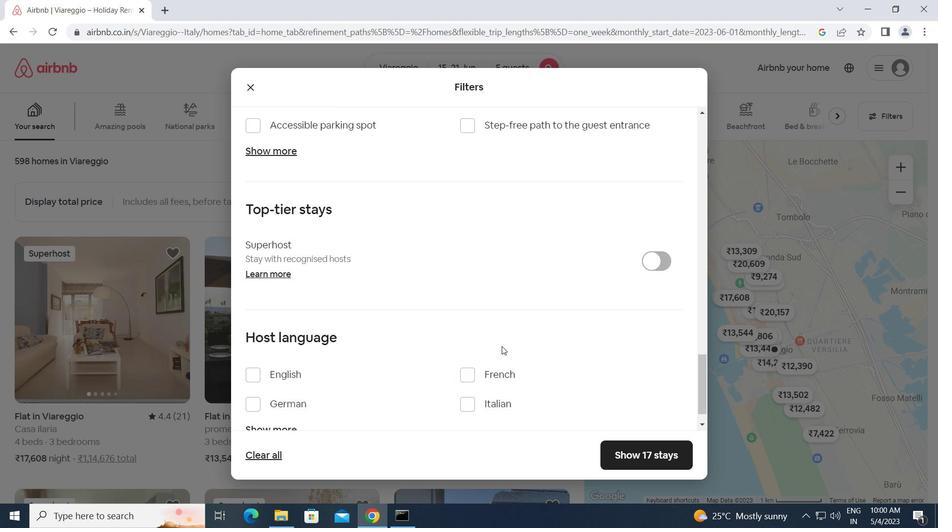 
Action: Mouse scrolled (501, 346) with delta (0, 0)
Screenshot: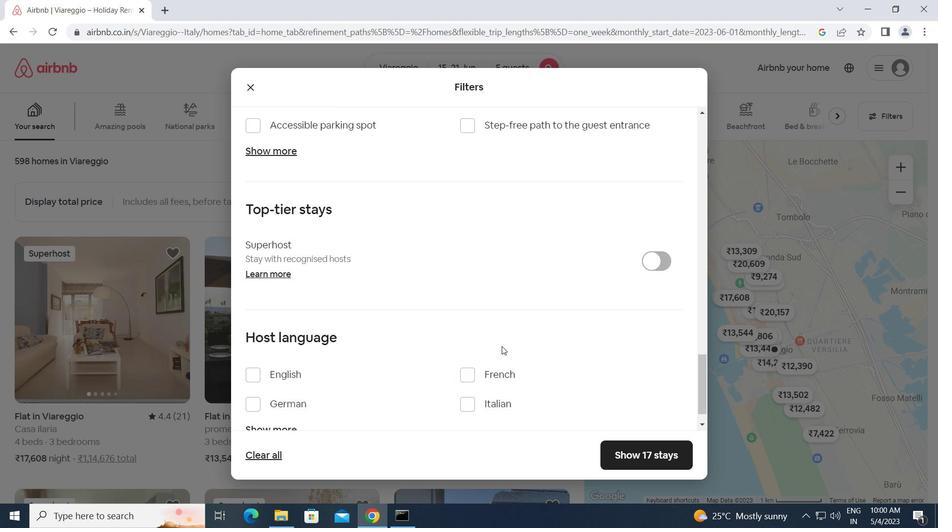 
Action: Mouse moved to (492, 349)
Screenshot: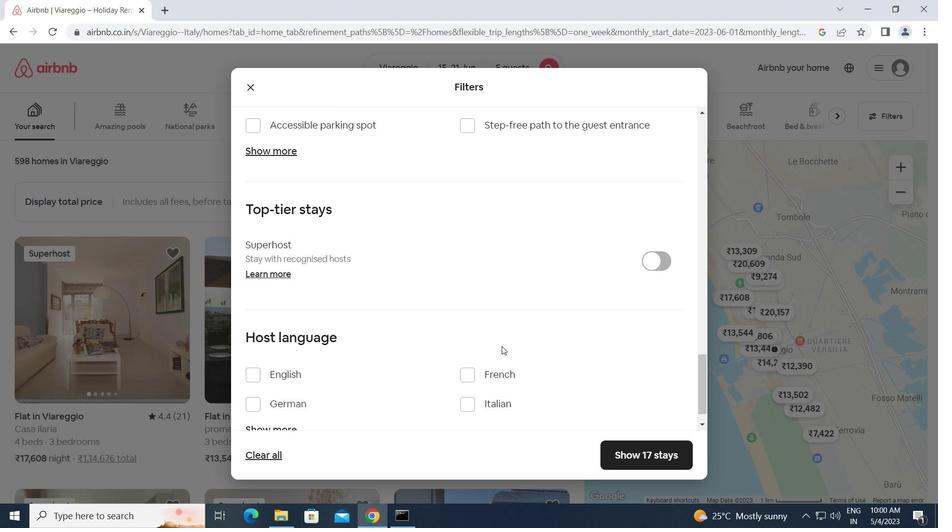 
Action: Mouse scrolled (492, 349) with delta (0, 0)
Screenshot: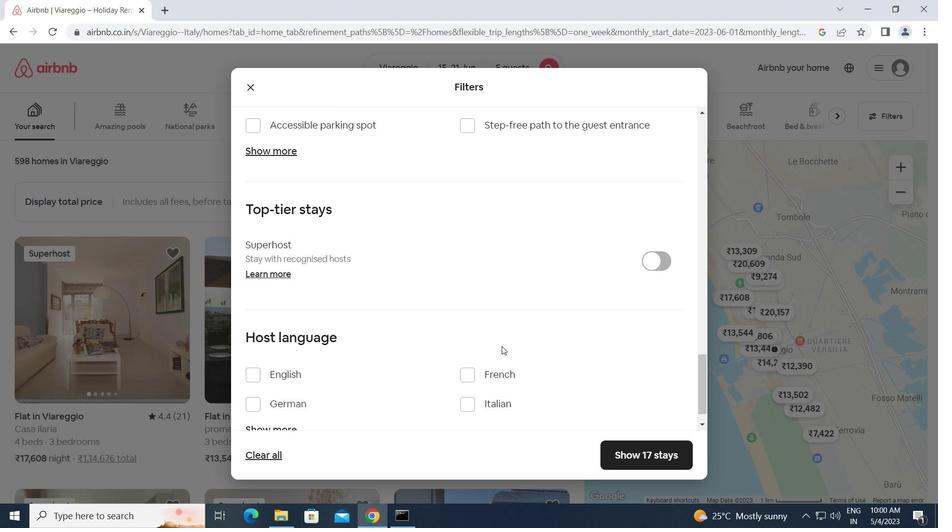
Action: Mouse moved to (475, 350)
Screenshot: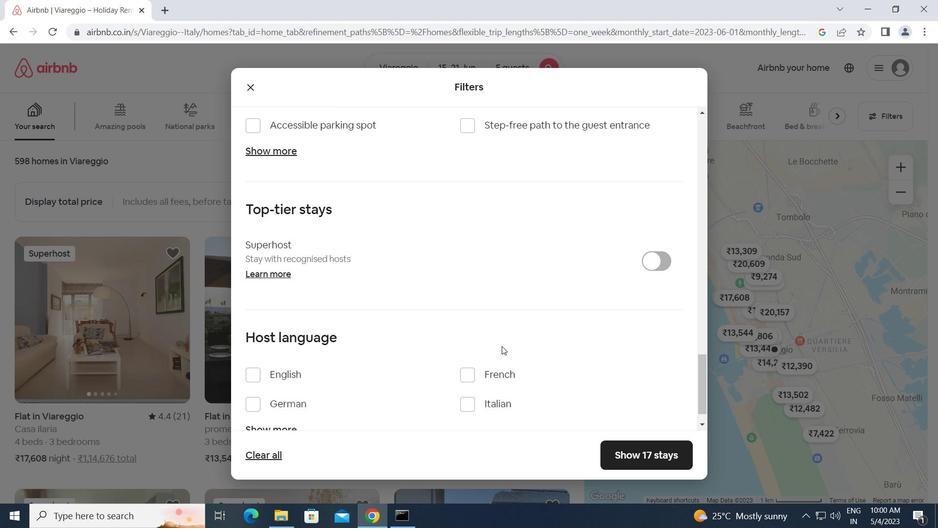 
Action: Mouse scrolled (475, 350) with delta (0, 0)
Screenshot: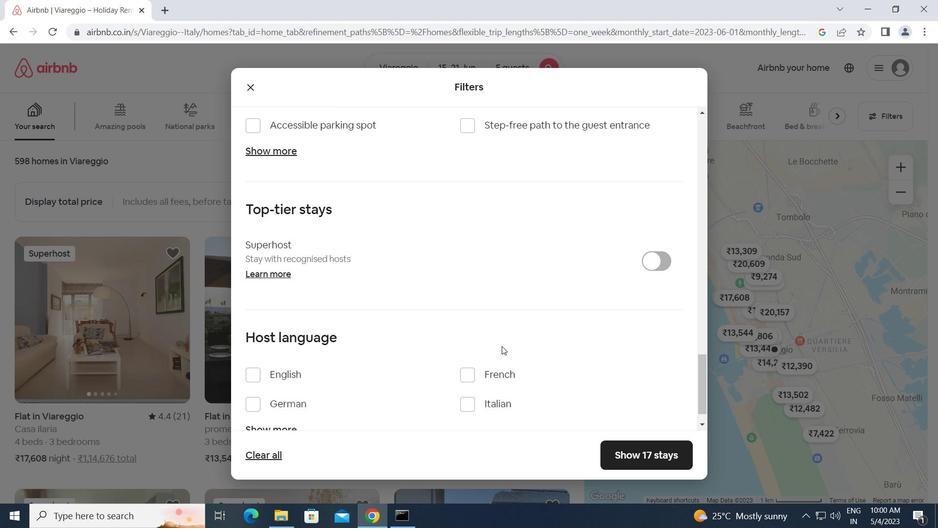 
Action: Mouse moved to (258, 335)
Screenshot: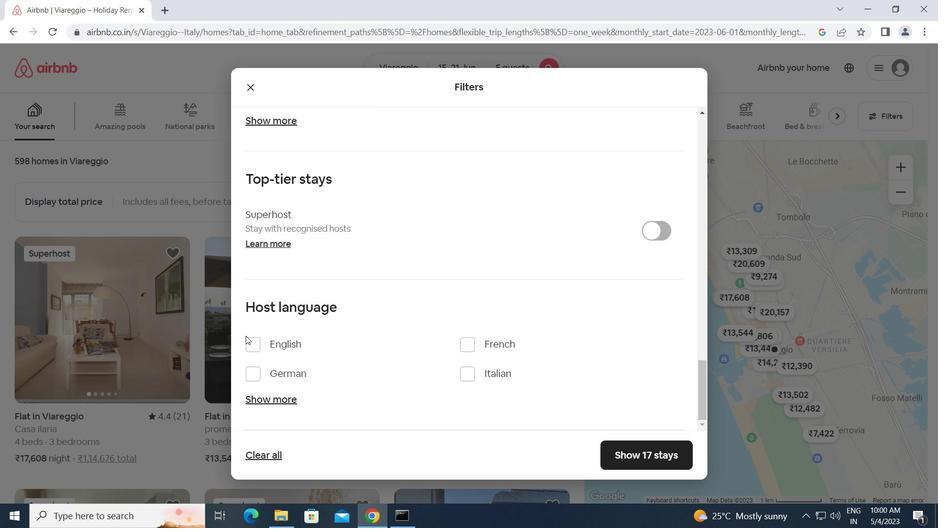 
Action: Mouse pressed left at (258, 335)
Screenshot: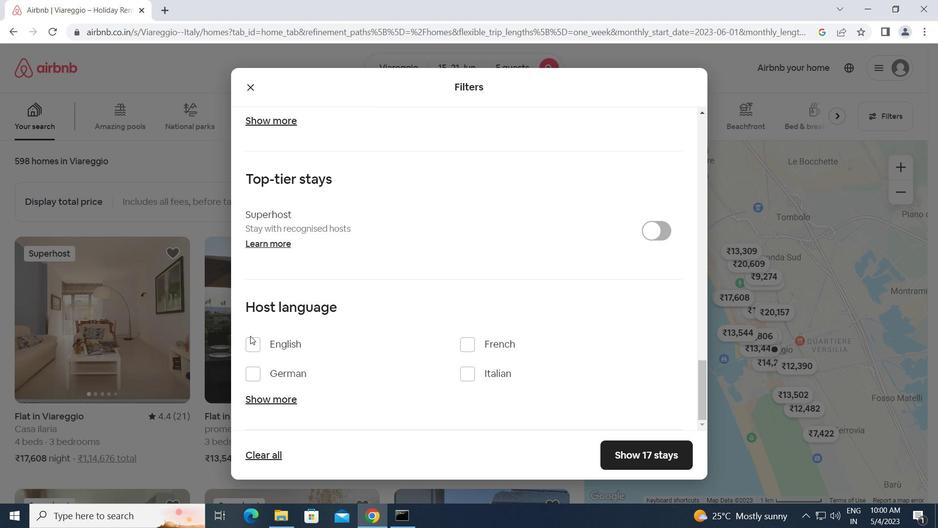 
Action: Mouse moved to (251, 342)
Screenshot: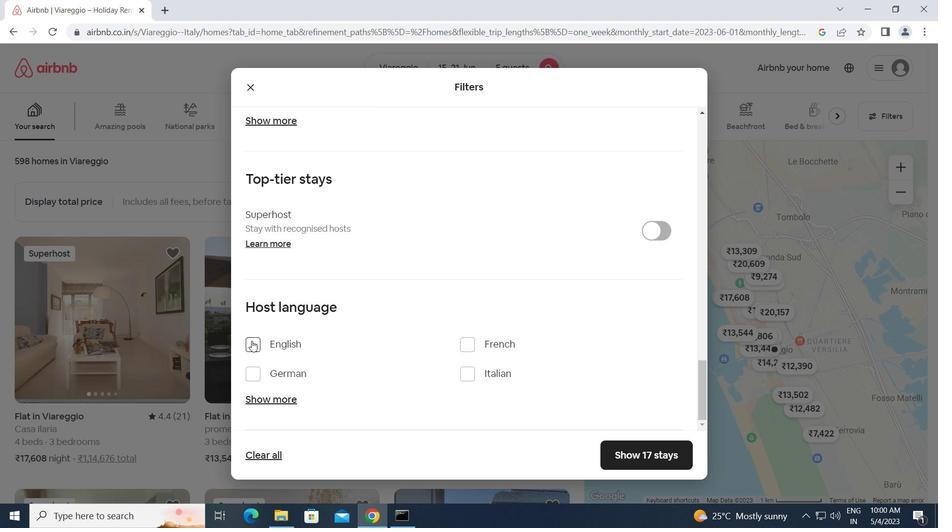 
Action: Mouse pressed left at (251, 342)
Screenshot: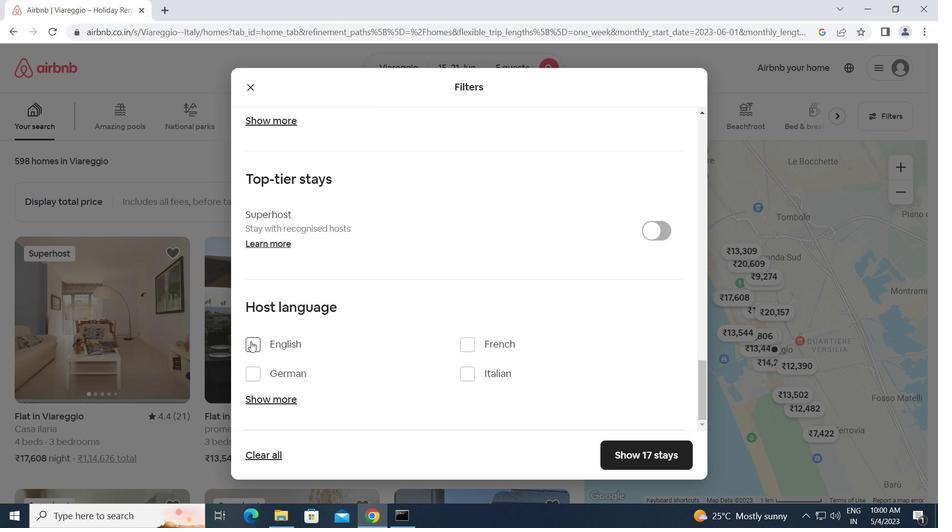 
Action: Mouse moved to (609, 452)
Screenshot: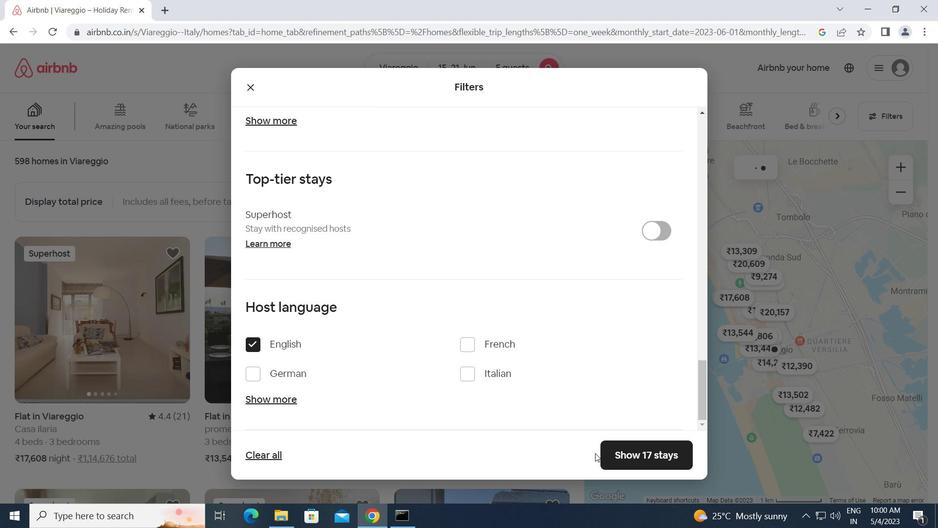 
Action: Mouse pressed left at (609, 452)
Screenshot: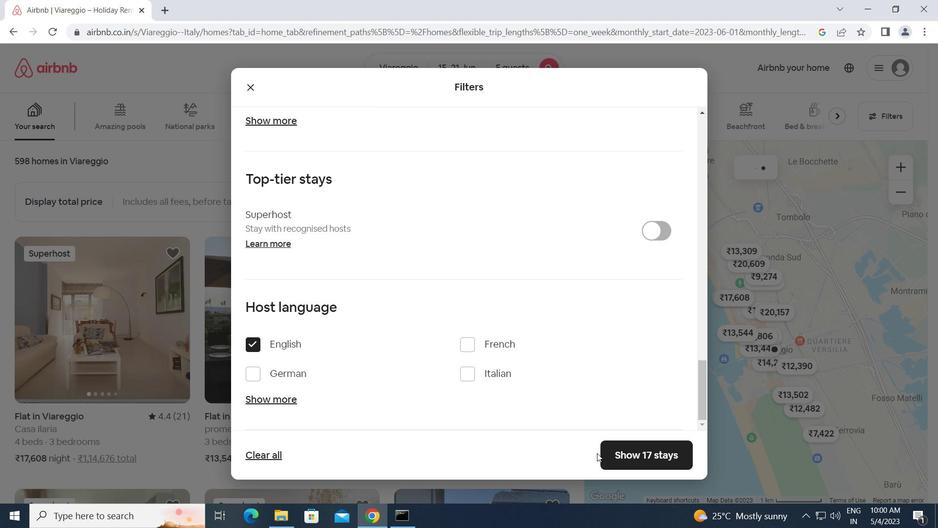 
Action: Mouse moved to (609, 452)
Screenshot: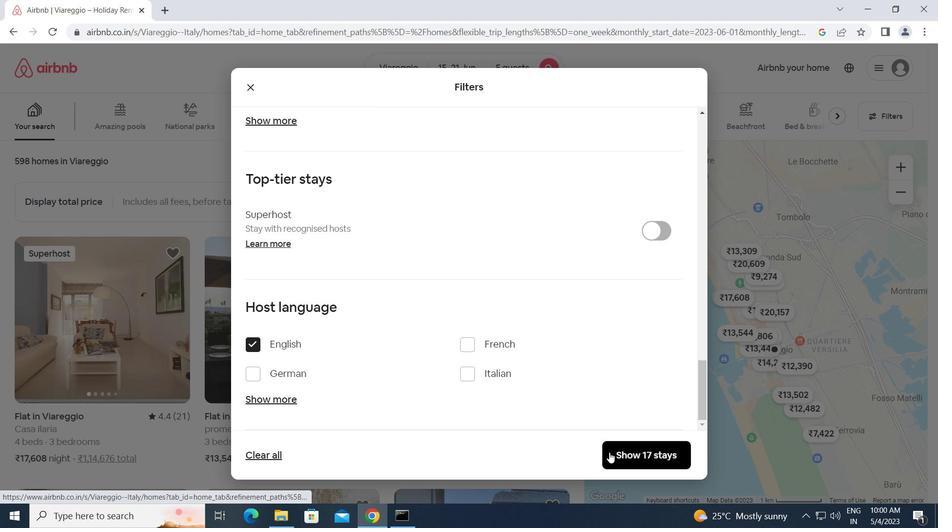 
